 Task: Search one way flight ticket for 2 adults, 2 children, 2 infants in seat in first from Sioux City: Sioux Gateway Airport (brig. General Bud Day Field) to Fort Wayne: Fort Wayne International Airport on 5-4-2023. Choice of flights is Singapure airlines. Number of bags: 2 carry on bags. Price is upto 81000. Outbound departure time preference is 21:00.
Action: Mouse moved to (336, 307)
Screenshot: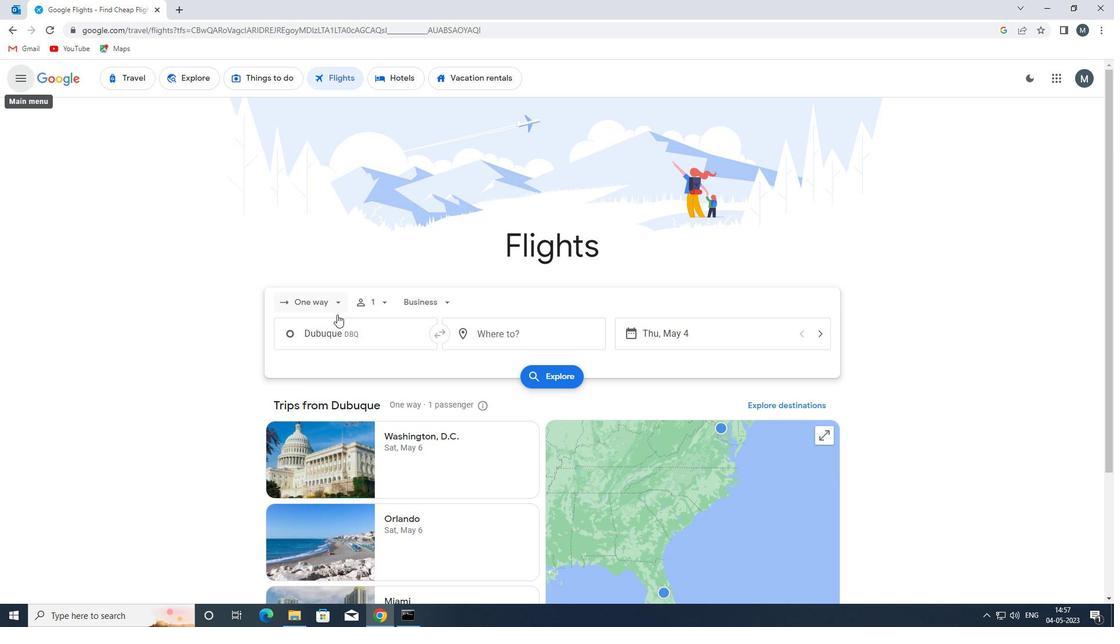 
Action: Mouse pressed left at (336, 307)
Screenshot: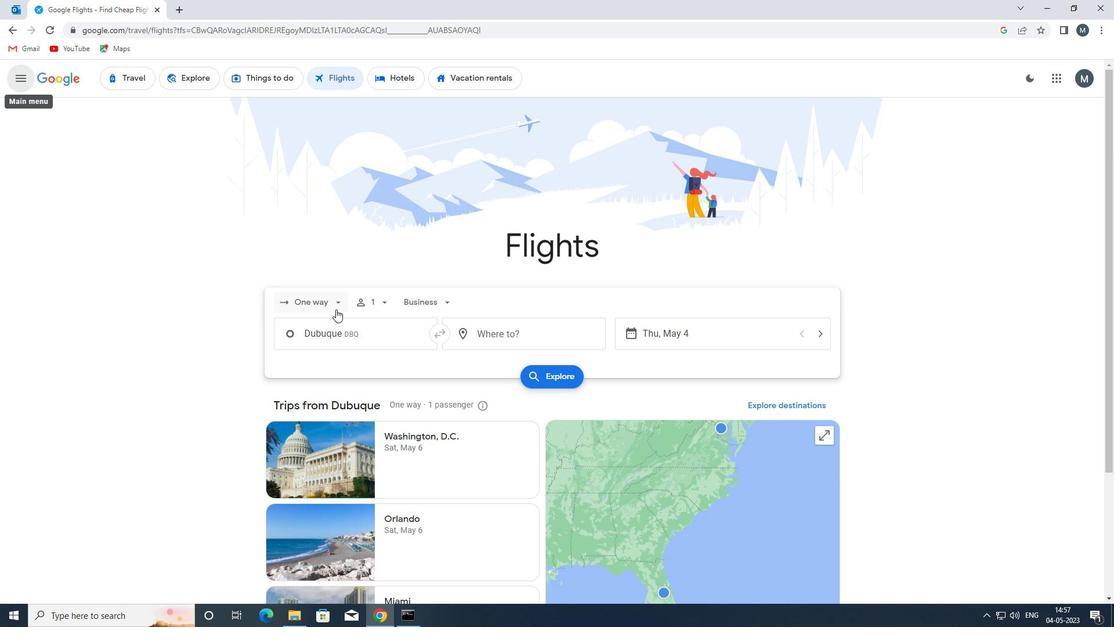
Action: Mouse moved to (340, 304)
Screenshot: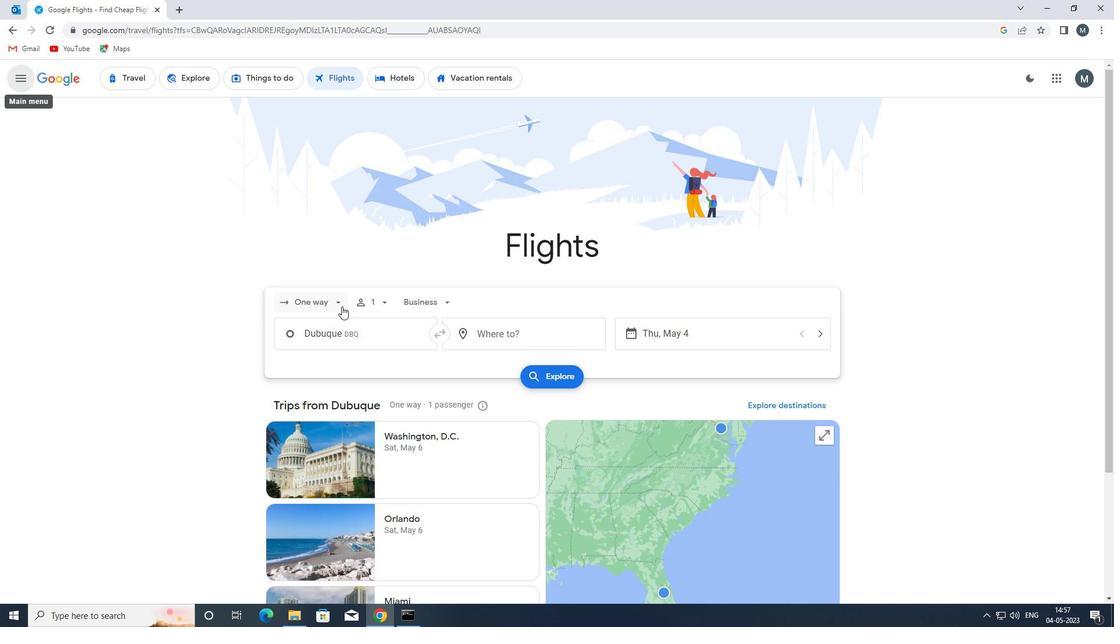 
Action: Mouse pressed left at (340, 304)
Screenshot: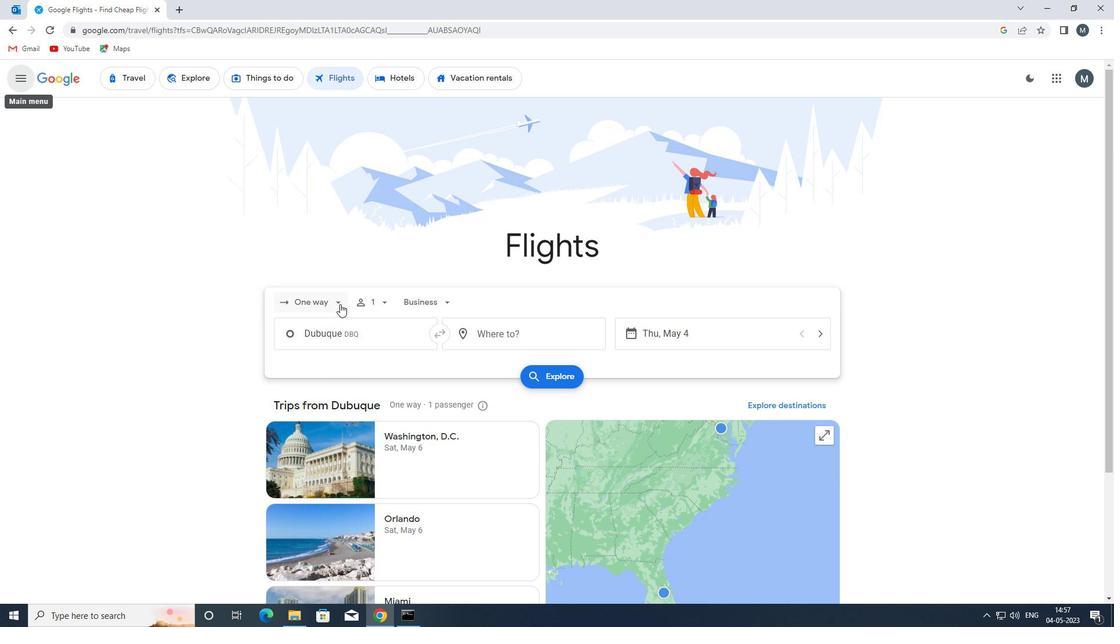 
Action: Mouse pressed left at (340, 304)
Screenshot: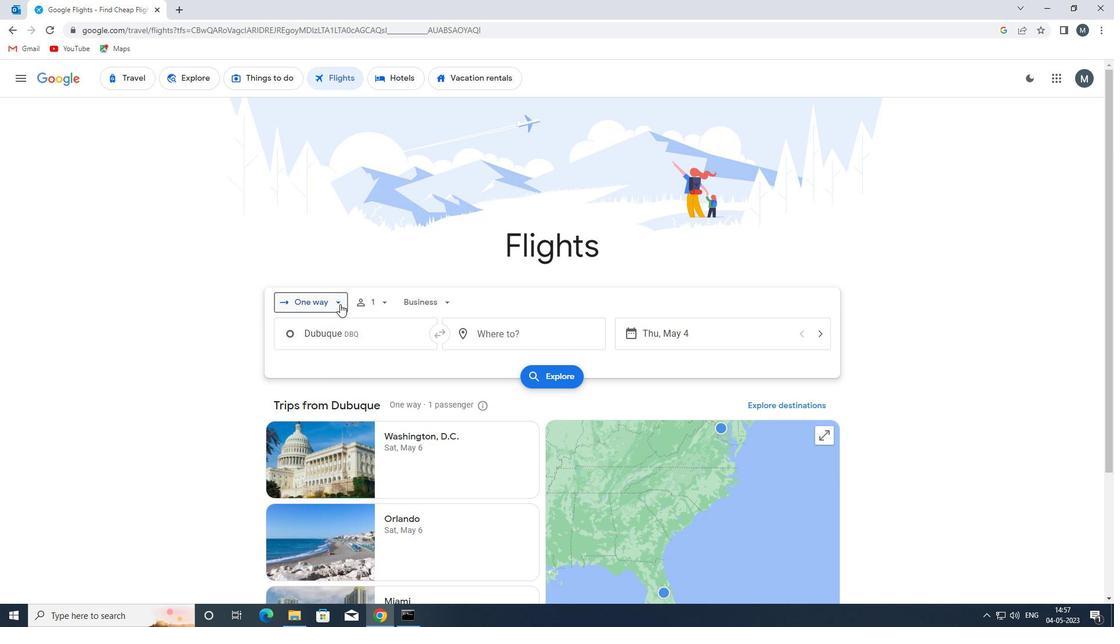 
Action: Mouse moved to (340, 358)
Screenshot: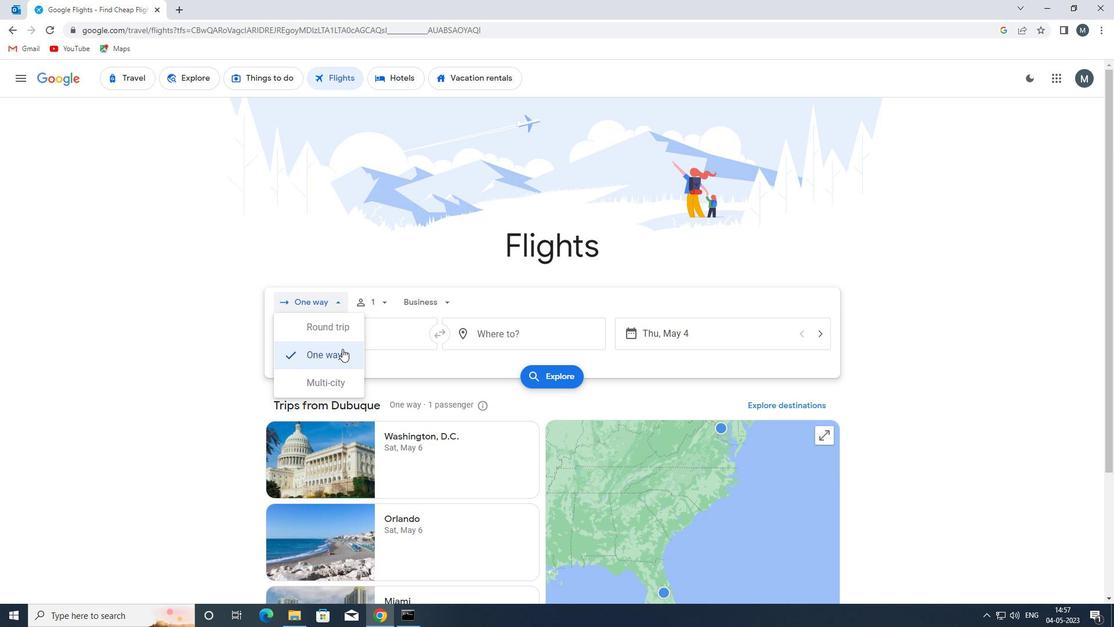 
Action: Mouse pressed left at (340, 358)
Screenshot: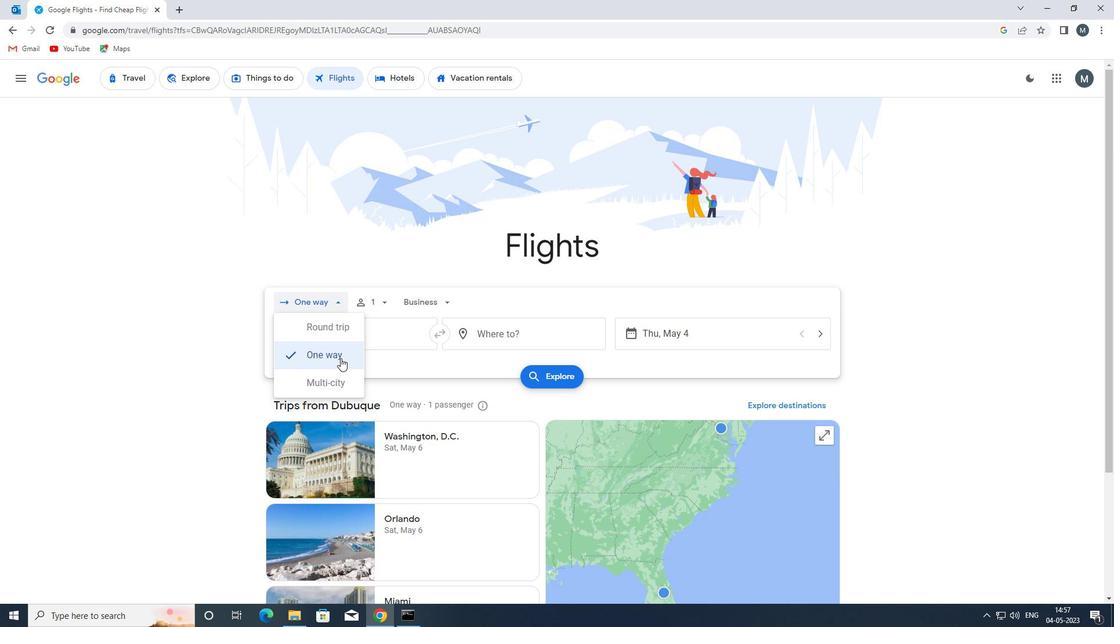 
Action: Mouse moved to (381, 301)
Screenshot: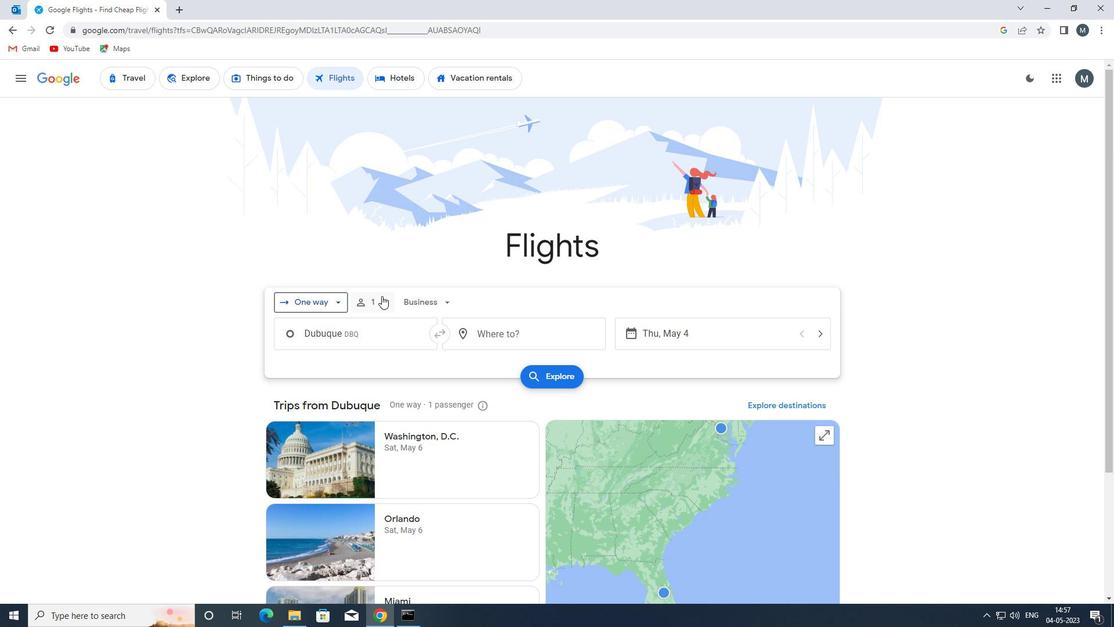 
Action: Mouse pressed left at (381, 301)
Screenshot: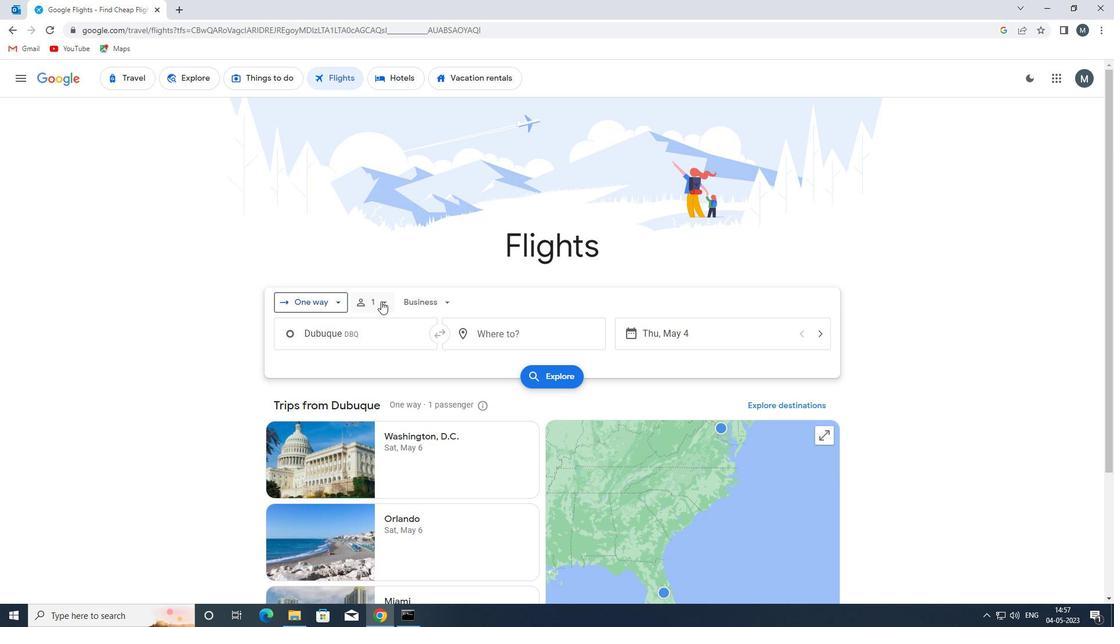 
Action: Mouse moved to (469, 332)
Screenshot: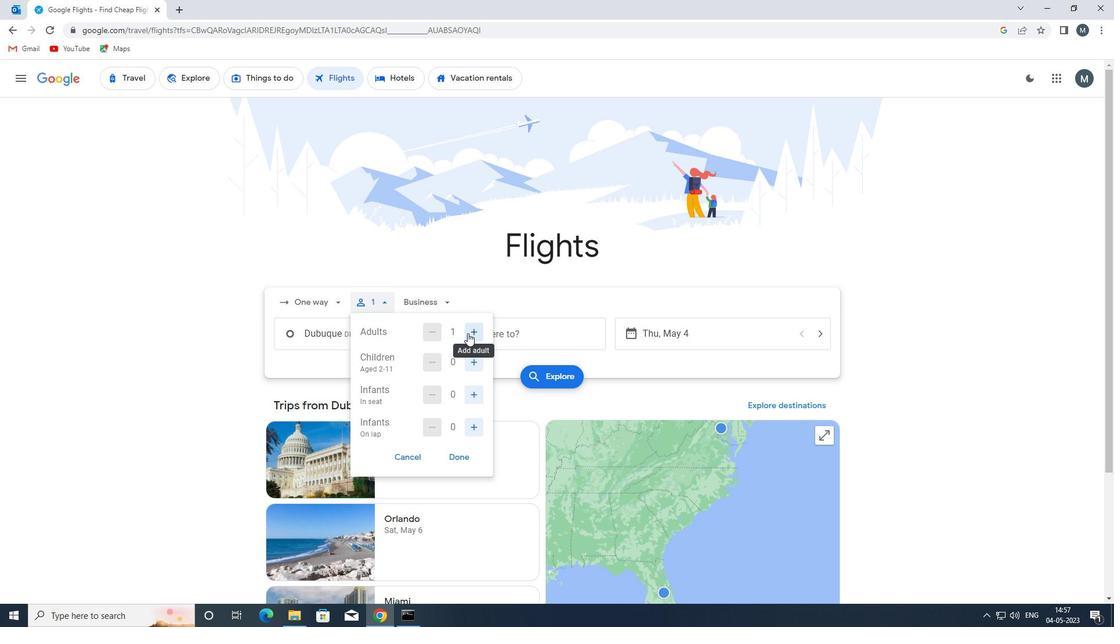 
Action: Mouse pressed left at (469, 332)
Screenshot: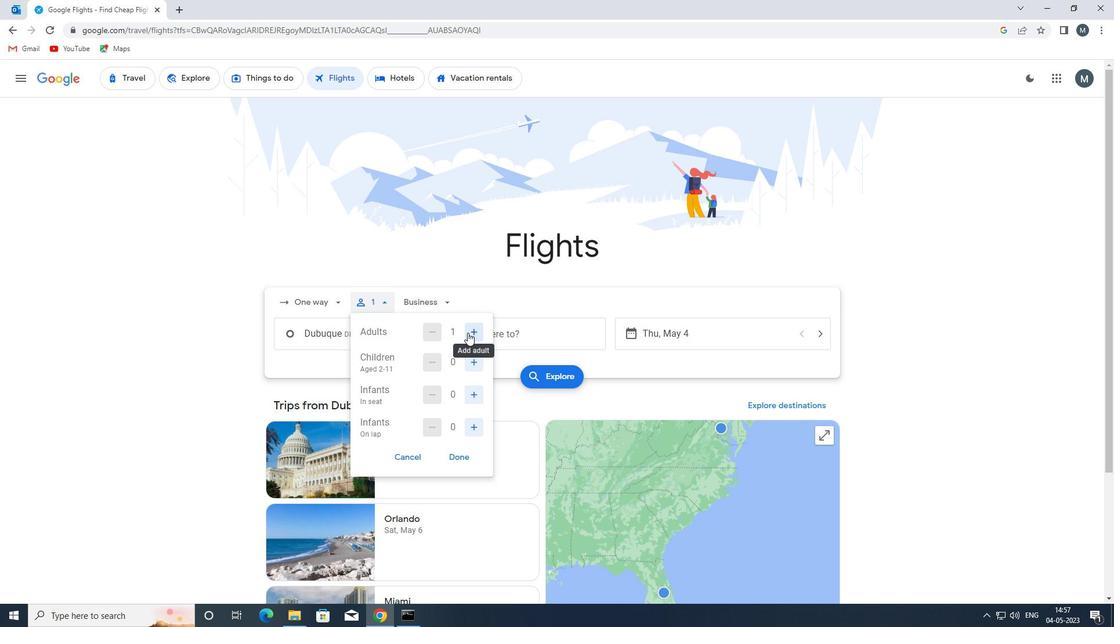 
Action: Mouse moved to (474, 363)
Screenshot: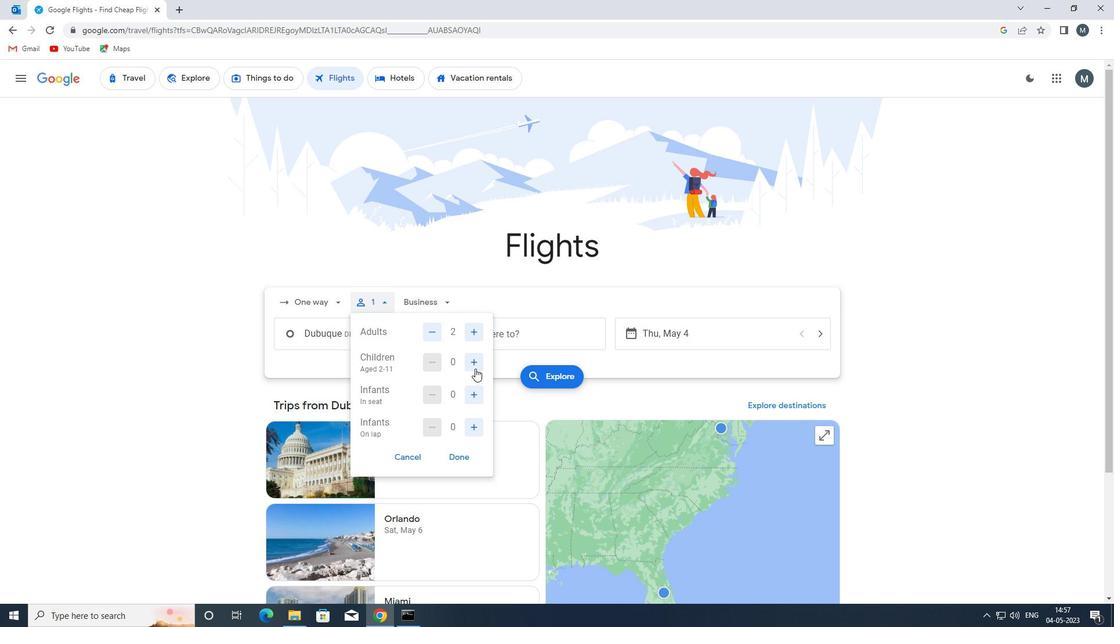 
Action: Mouse pressed left at (474, 363)
Screenshot: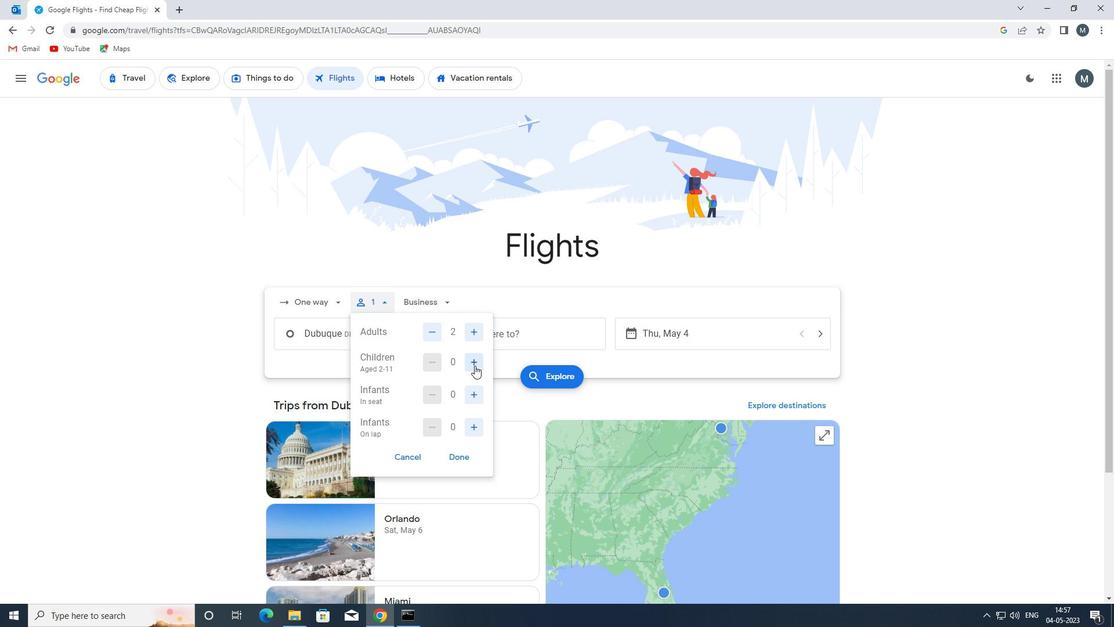 
Action: Mouse pressed left at (474, 363)
Screenshot: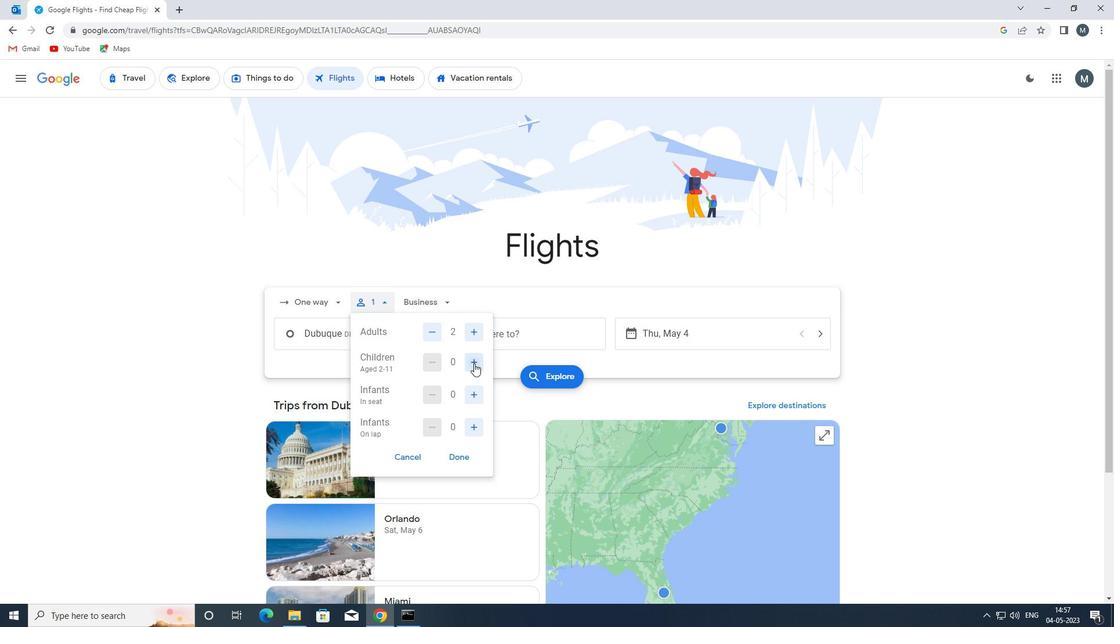 
Action: Mouse moved to (473, 393)
Screenshot: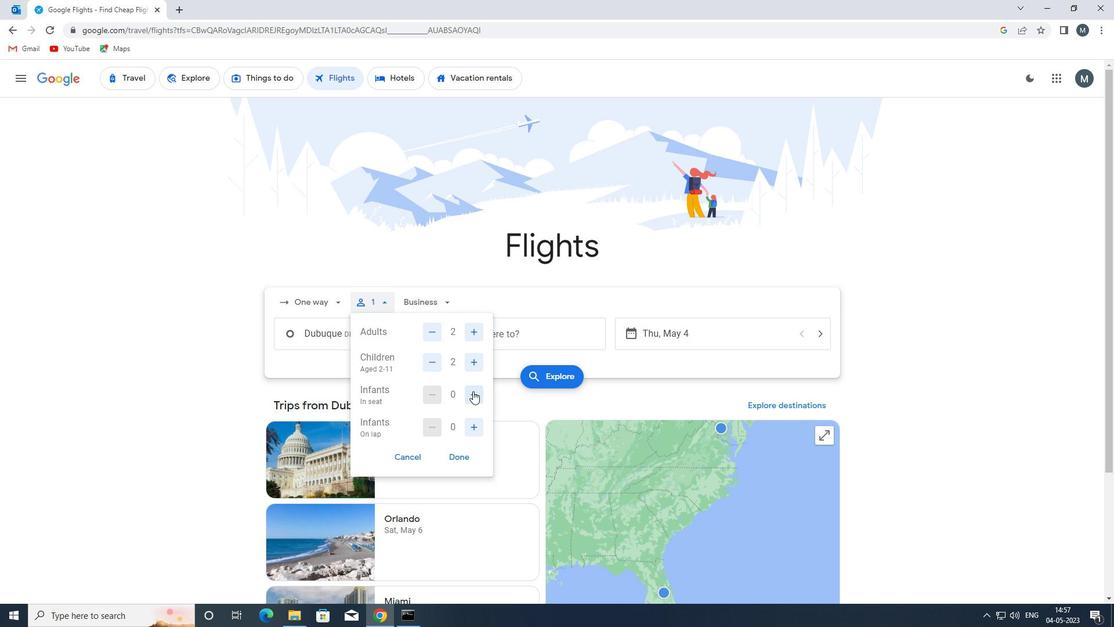 
Action: Mouse pressed left at (473, 393)
Screenshot: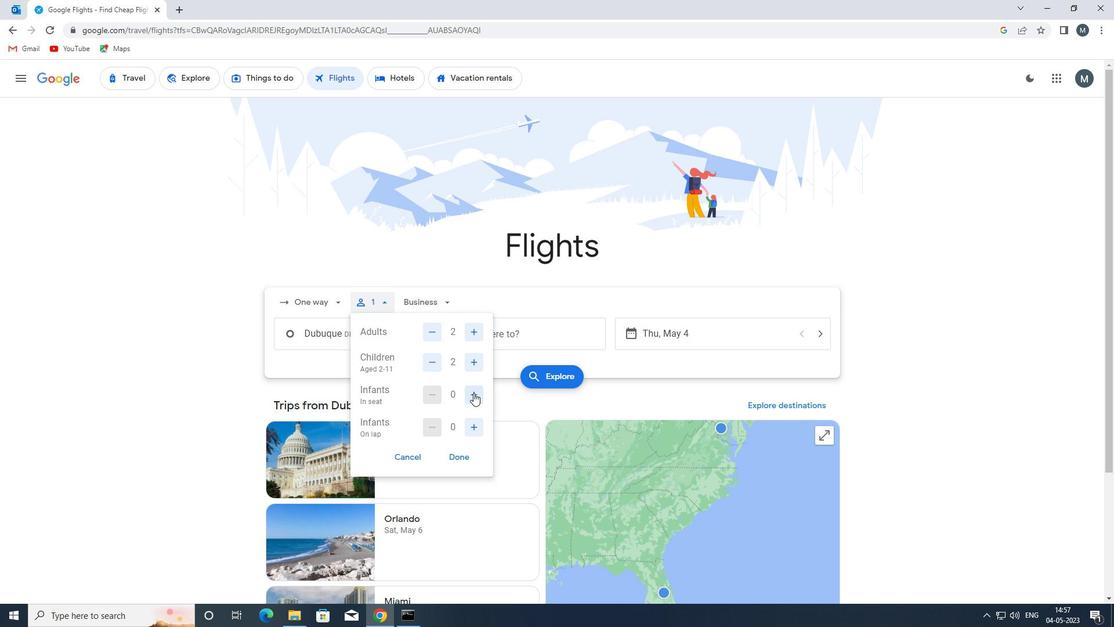 
Action: Mouse pressed left at (473, 393)
Screenshot: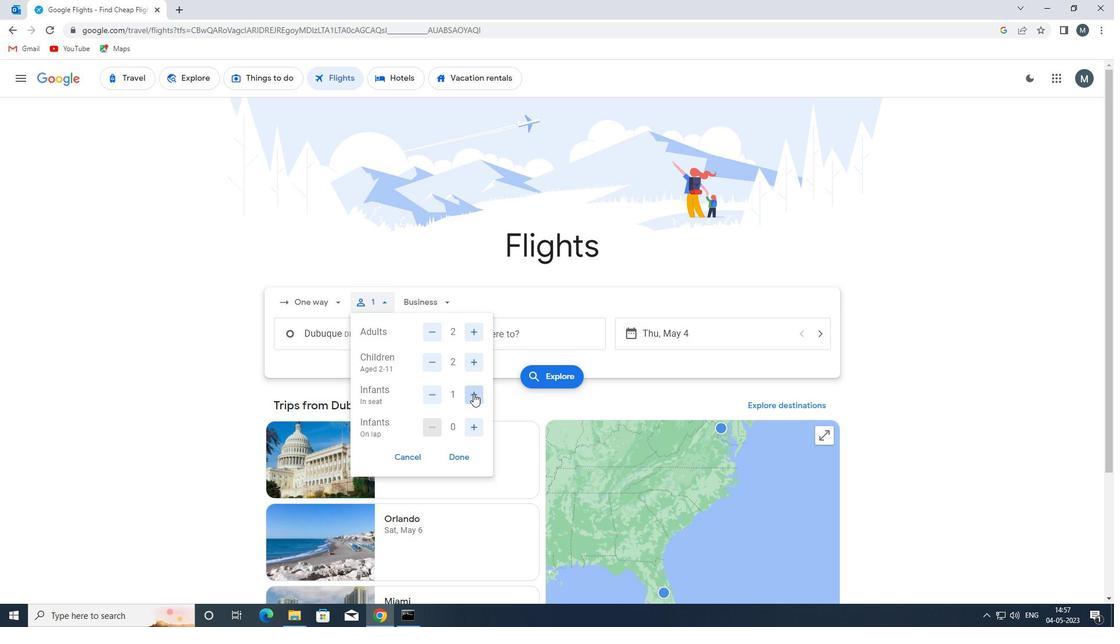 
Action: Mouse moved to (461, 456)
Screenshot: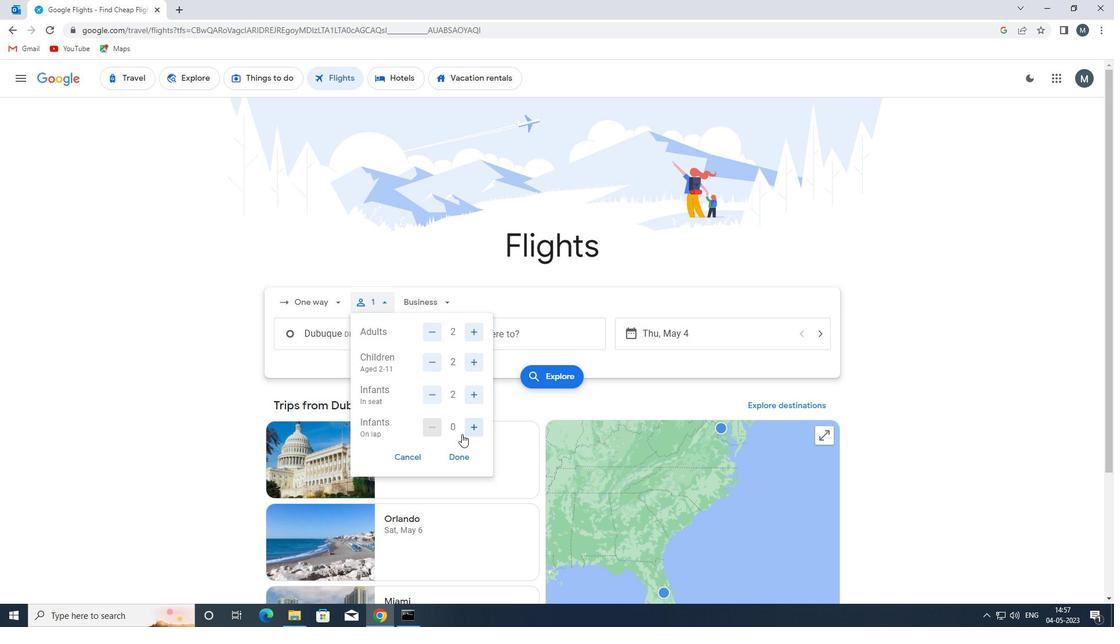 
Action: Mouse pressed left at (461, 456)
Screenshot: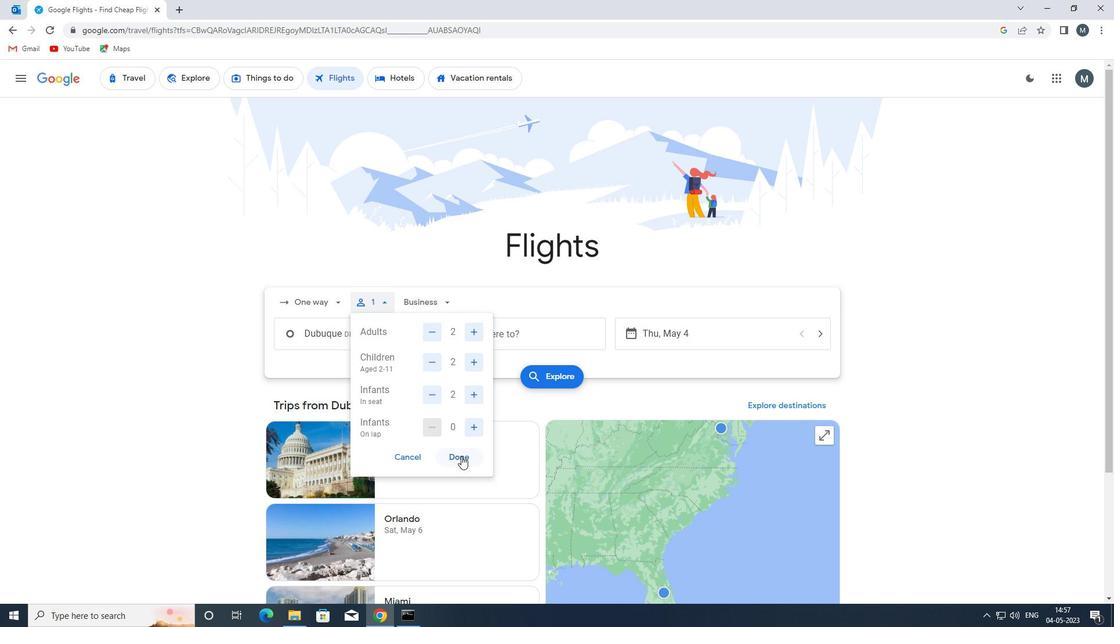 
Action: Mouse moved to (436, 306)
Screenshot: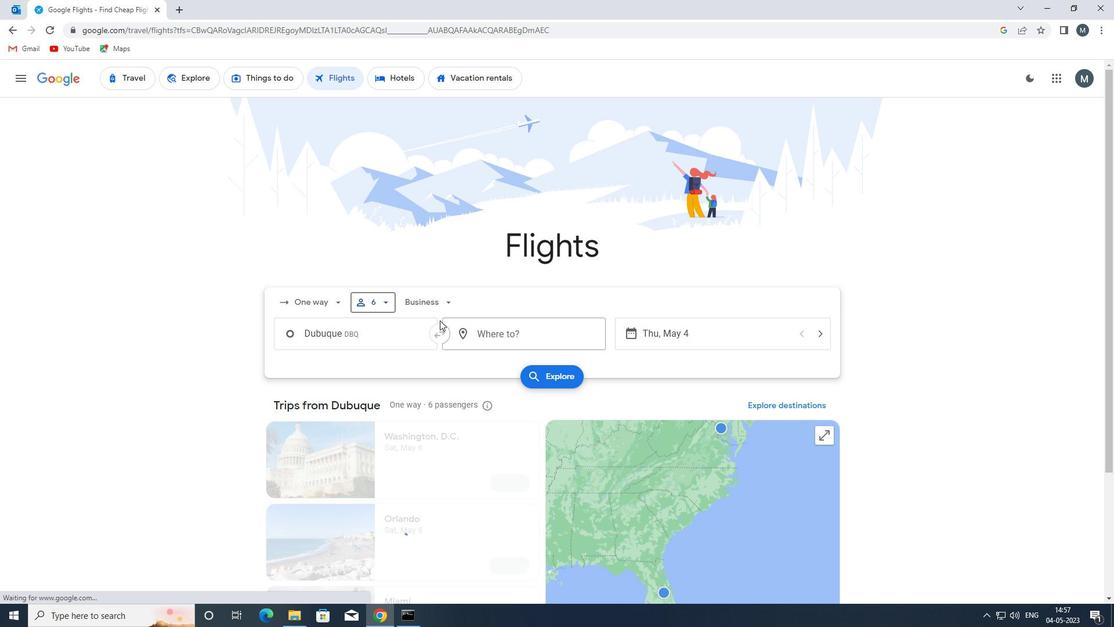 
Action: Mouse pressed left at (436, 306)
Screenshot: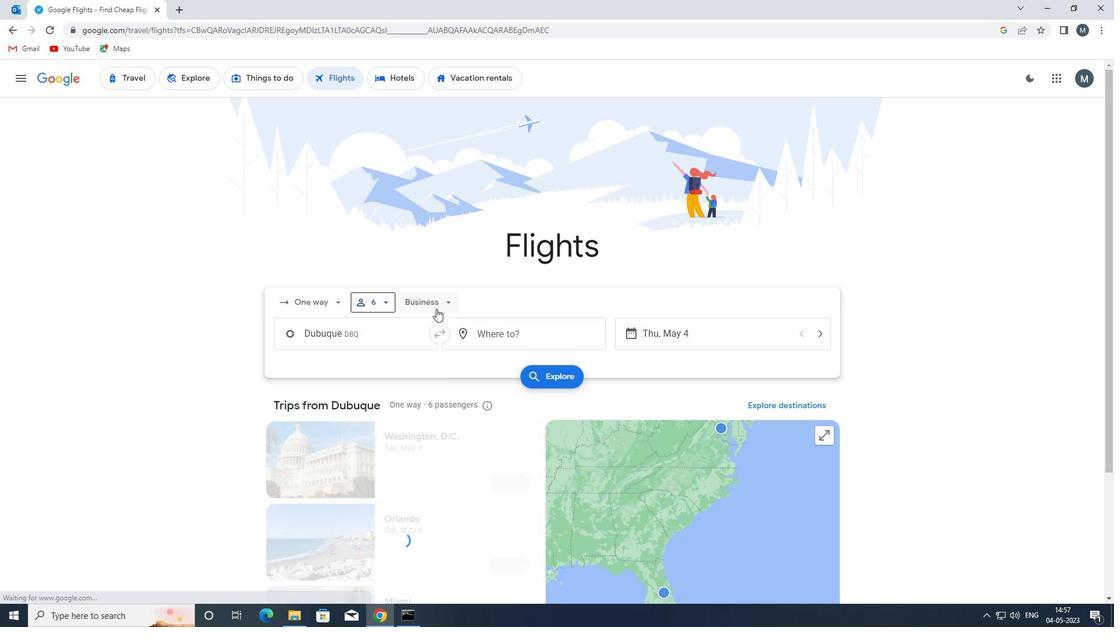
Action: Mouse moved to (451, 410)
Screenshot: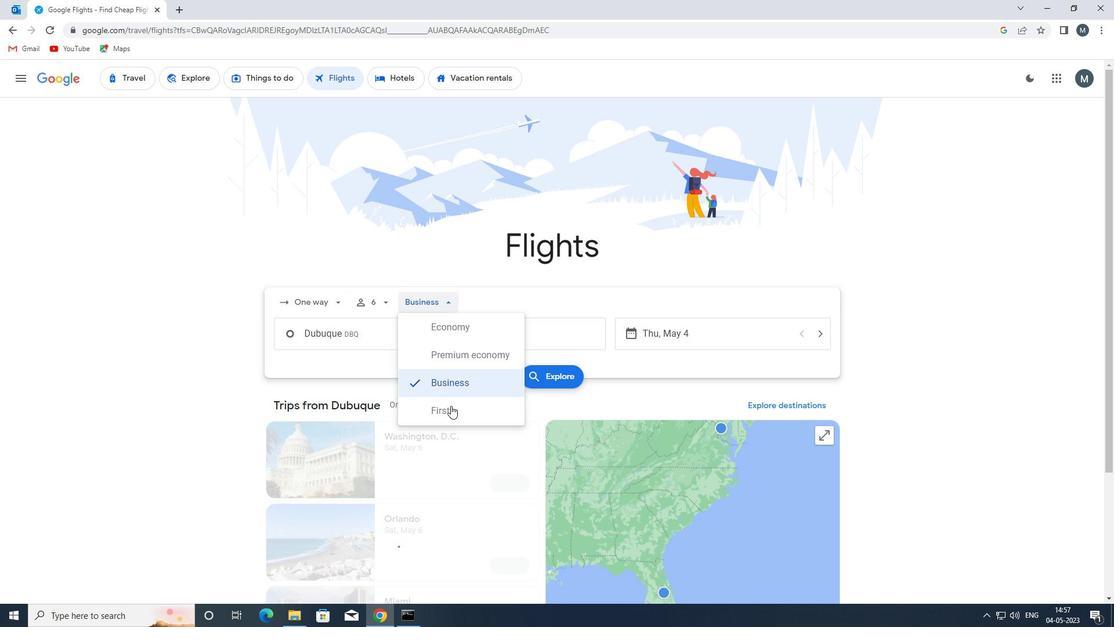 
Action: Mouse pressed left at (451, 410)
Screenshot: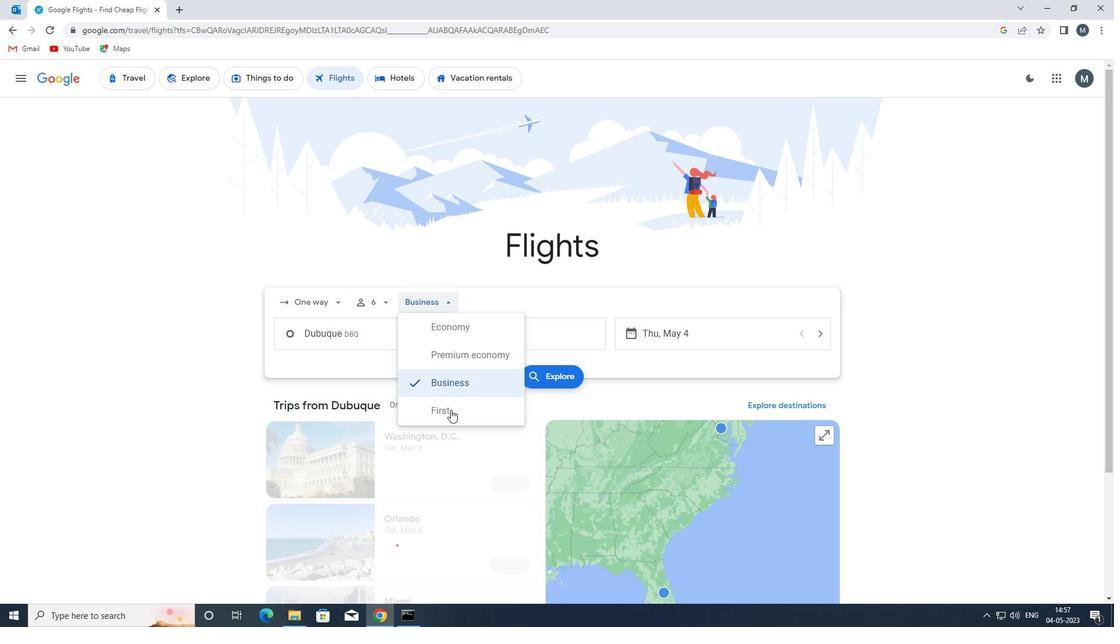 
Action: Mouse moved to (376, 340)
Screenshot: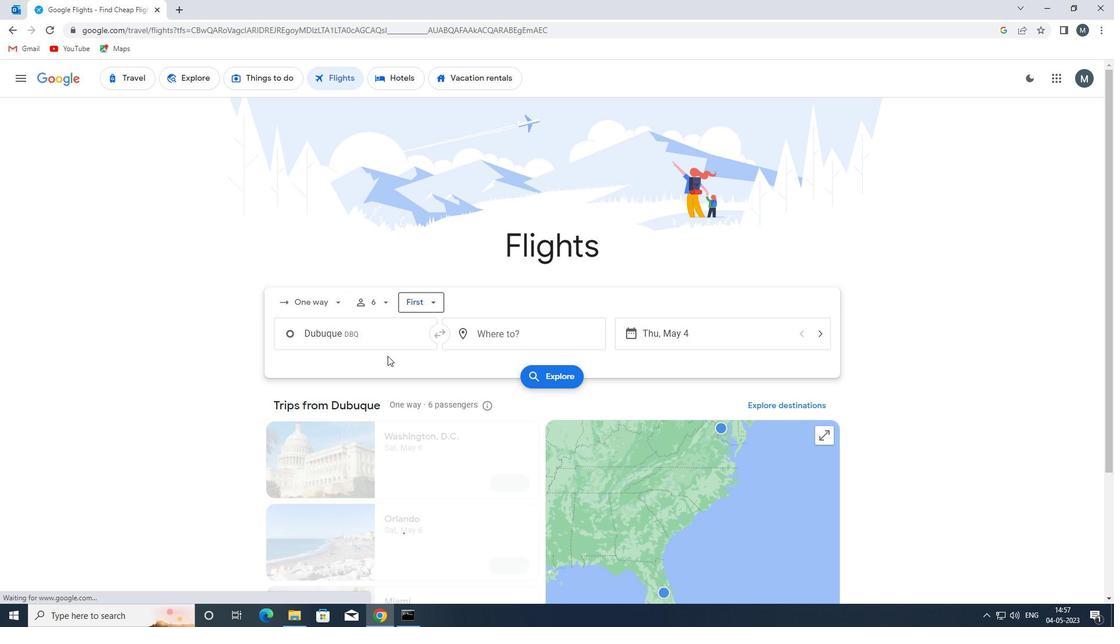 
Action: Mouse pressed left at (376, 340)
Screenshot: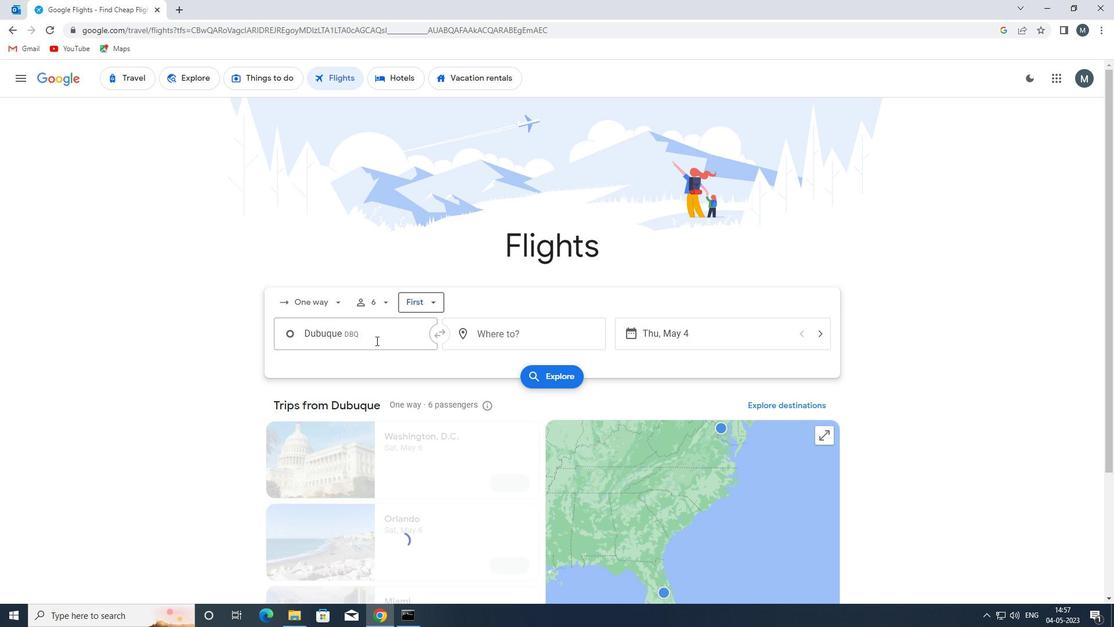 
Action: Mouse moved to (376, 340)
Screenshot: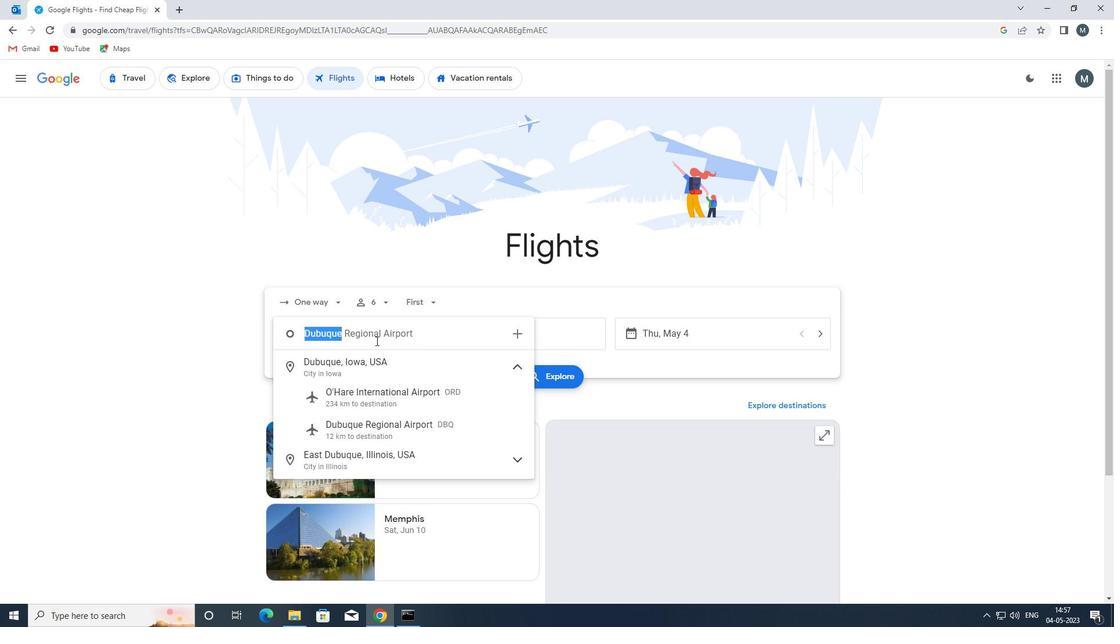 
Action: Key pressed su
Screenshot: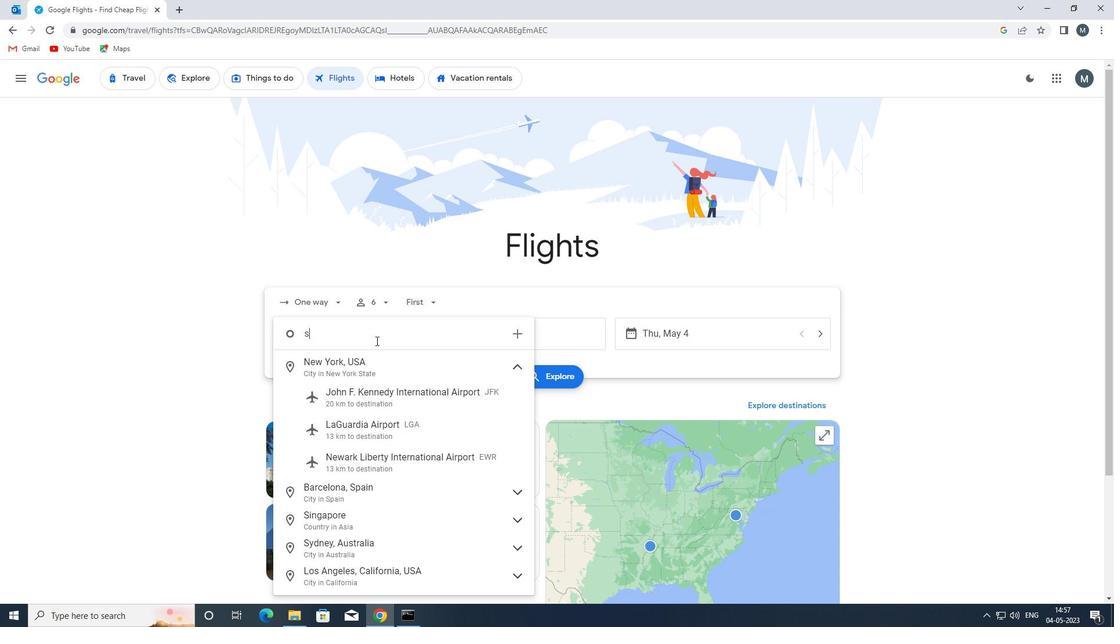 
Action: Mouse moved to (376, 340)
Screenshot: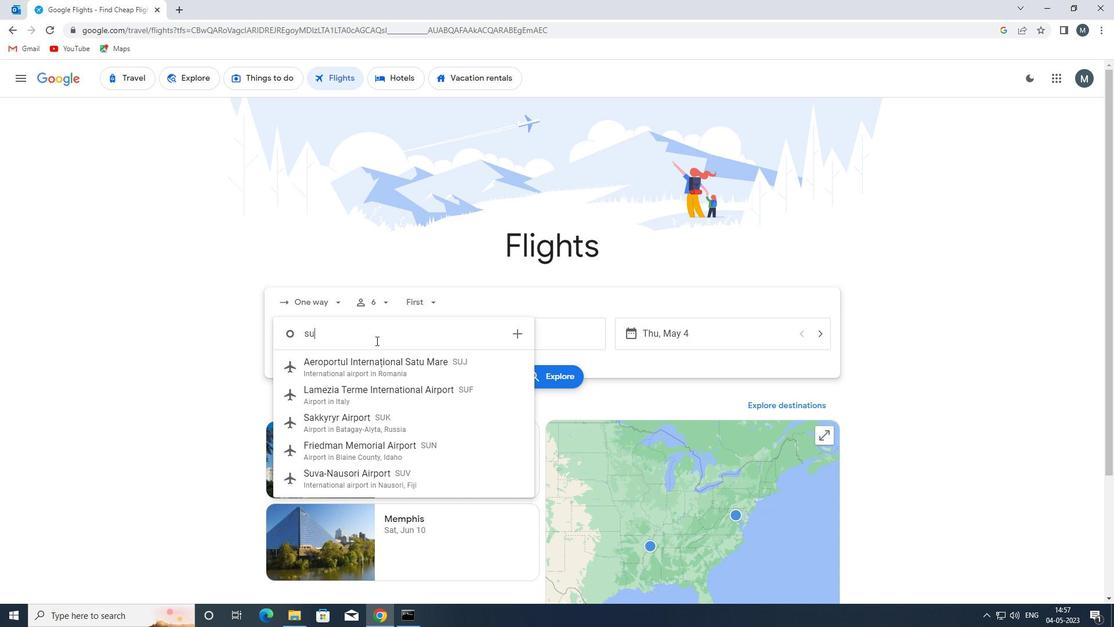
Action: Key pressed x
Screenshot: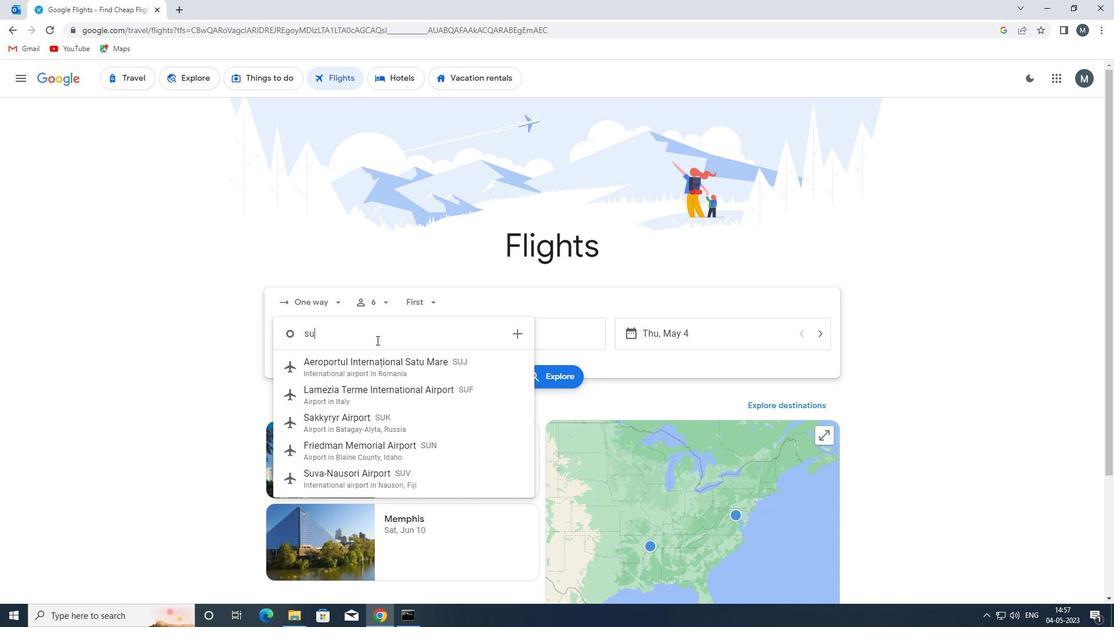 
Action: Mouse moved to (393, 362)
Screenshot: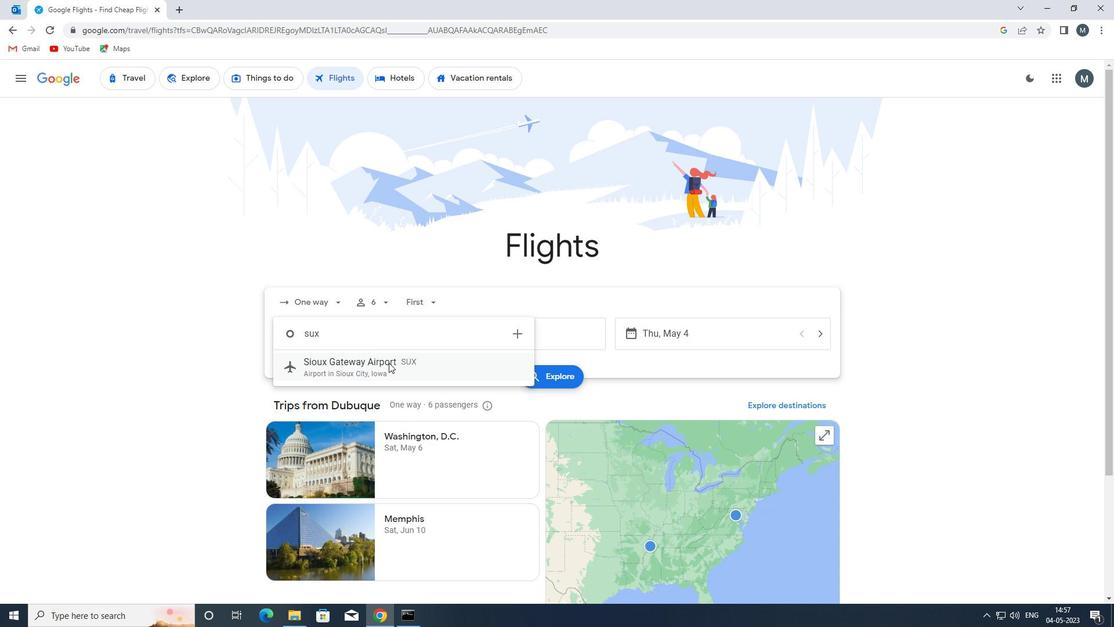 
Action: Mouse pressed left at (393, 362)
Screenshot: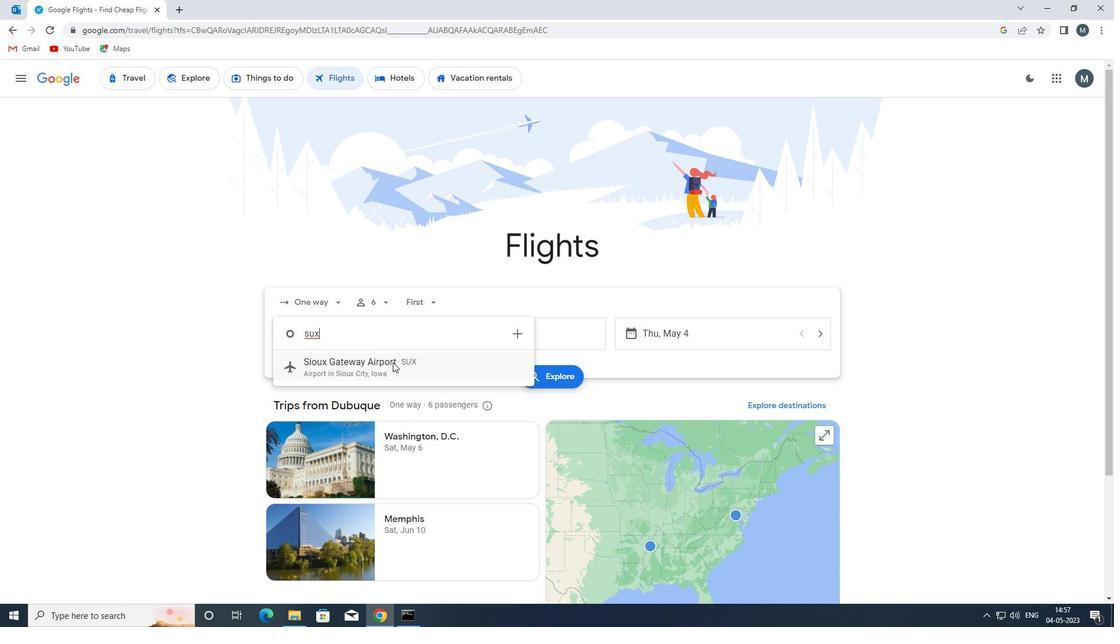 
Action: Mouse moved to (524, 331)
Screenshot: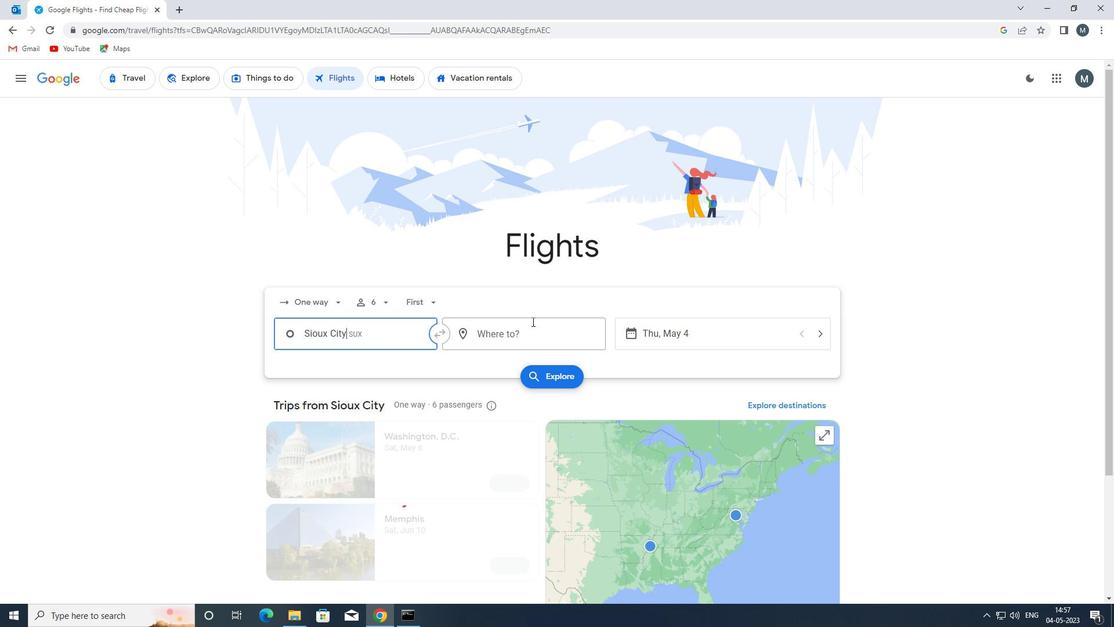 
Action: Mouse pressed left at (524, 331)
Screenshot: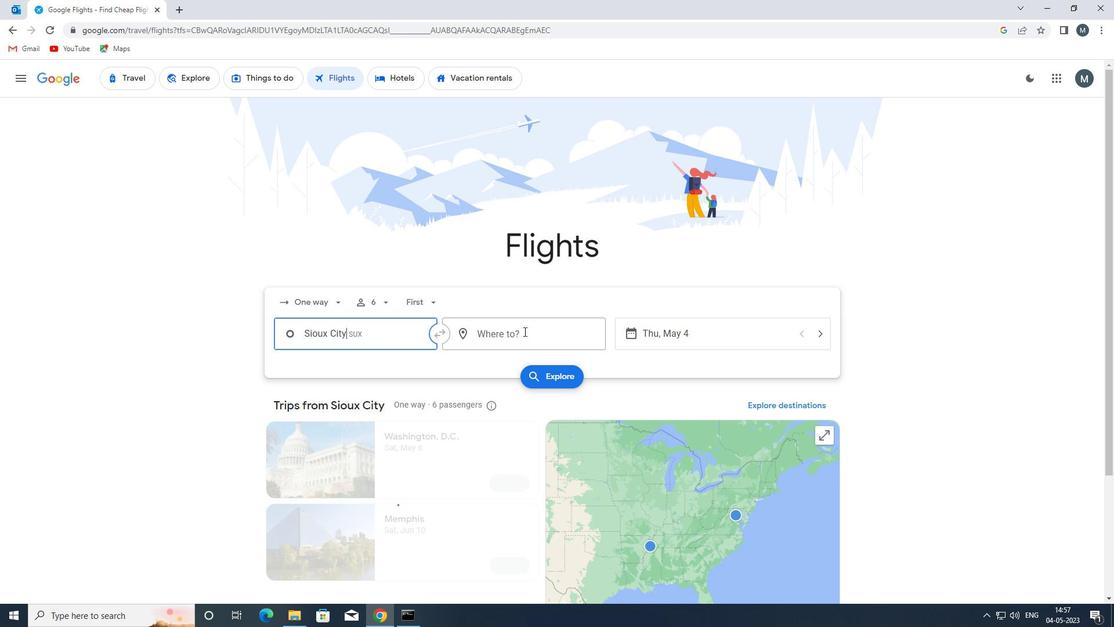 
Action: Mouse moved to (519, 335)
Screenshot: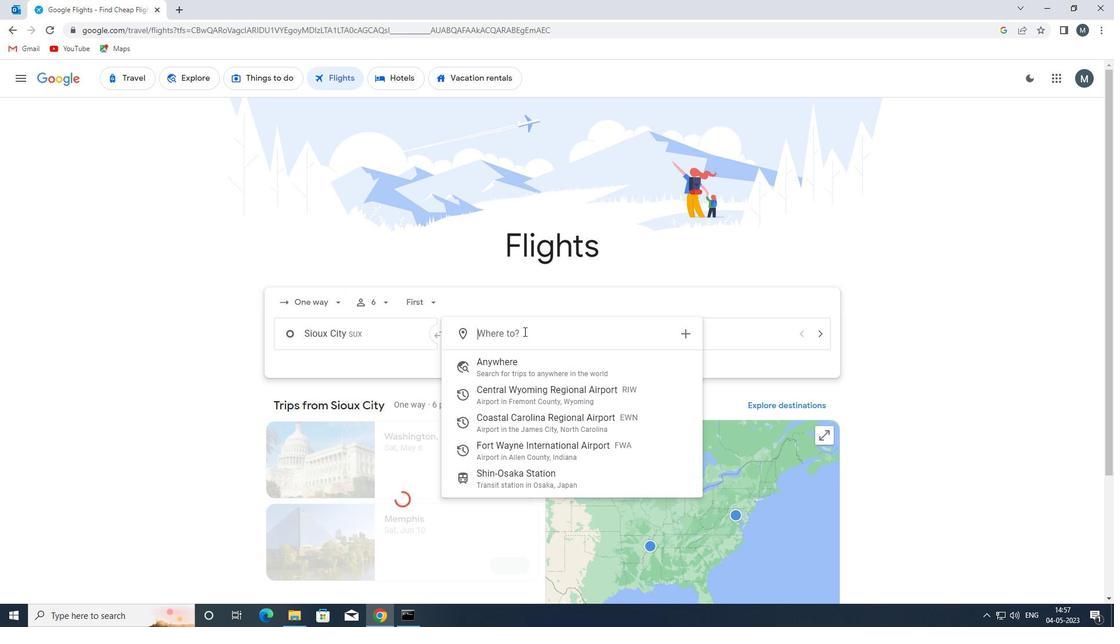 
Action: Key pressed fw
Screenshot: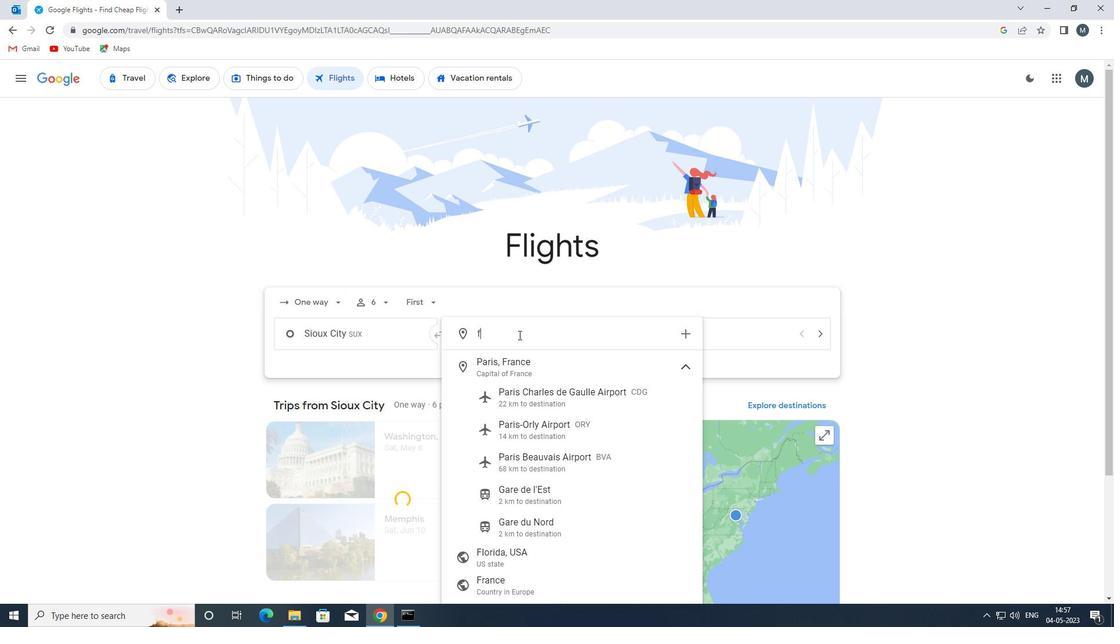 
Action: Mouse moved to (532, 362)
Screenshot: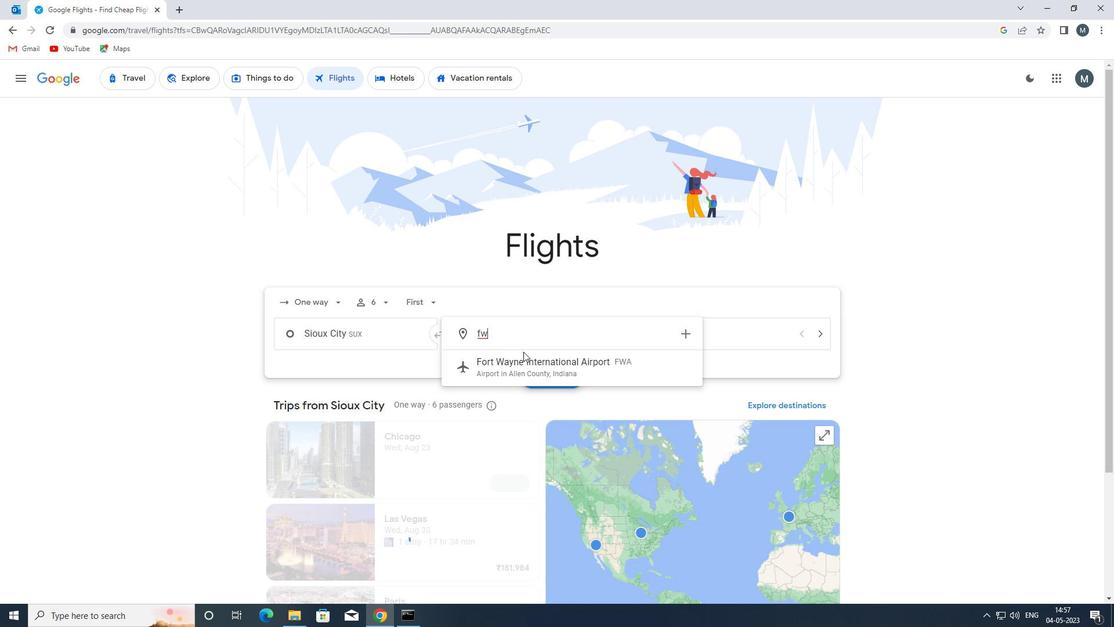 
Action: Mouse pressed left at (532, 362)
Screenshot: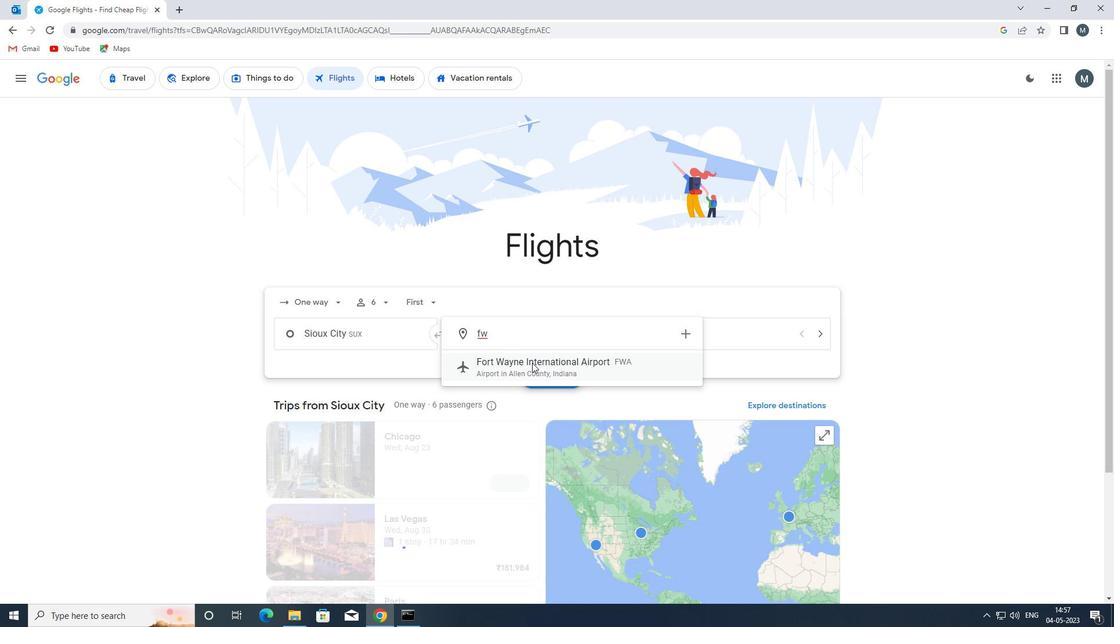 
Action: Mouse moved to (635, 333)
Screenshot: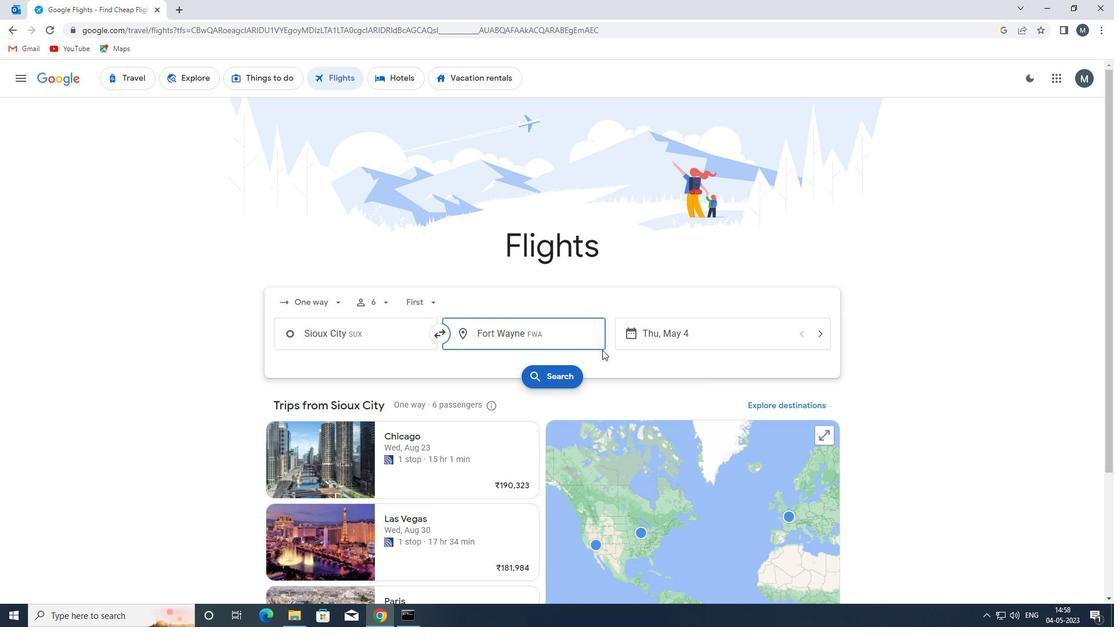 
Action: Mouse pressed left at (635, 333)
Screenshot: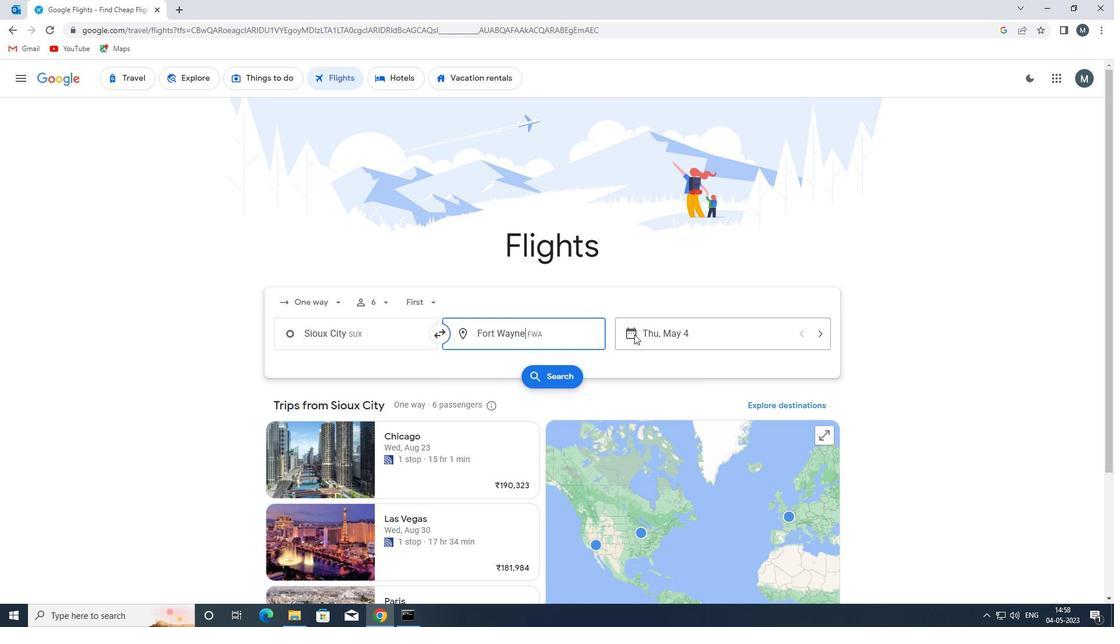 
Action: Mouse moved to (525, 387)
Screenshot: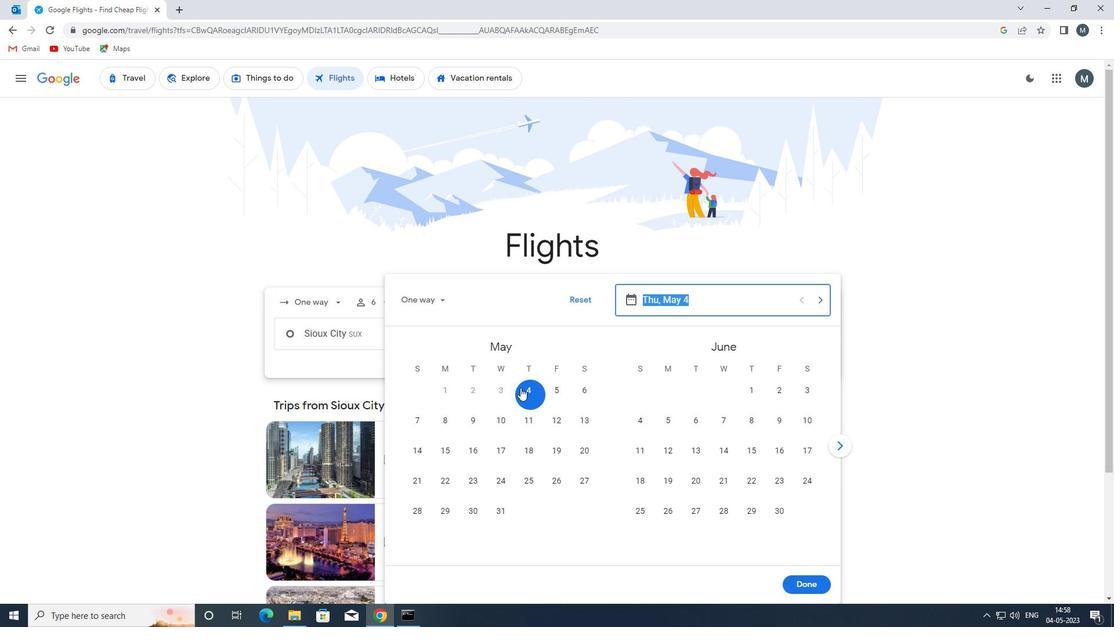 
Action: Mouse pressed left at (525, 387)
Screenshot: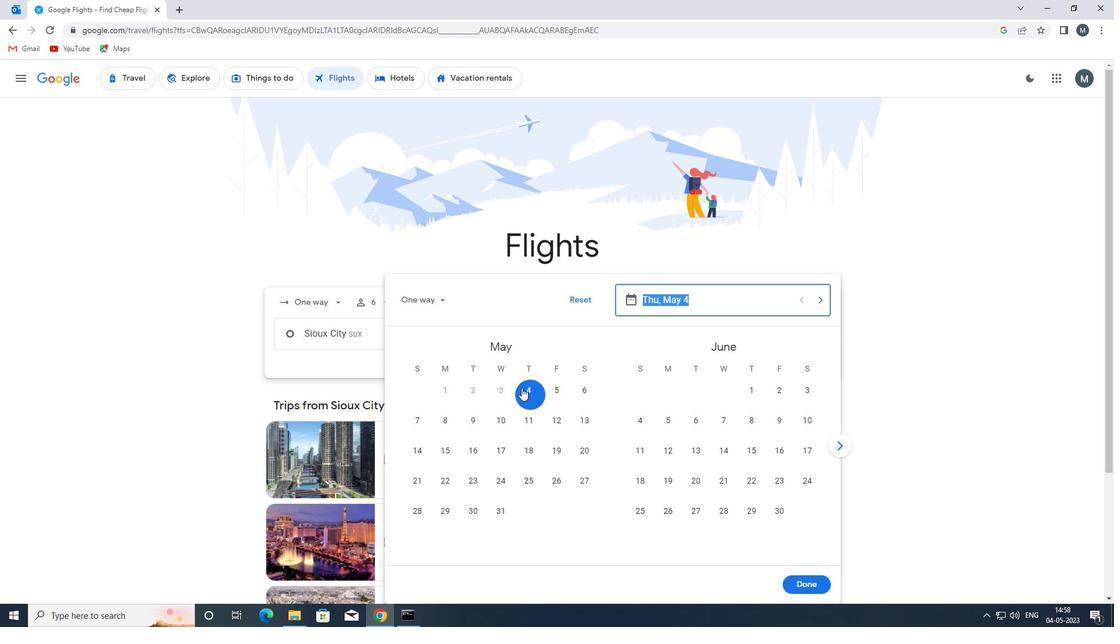 
Action: Mouse moved to (801, 578)
Screenshot: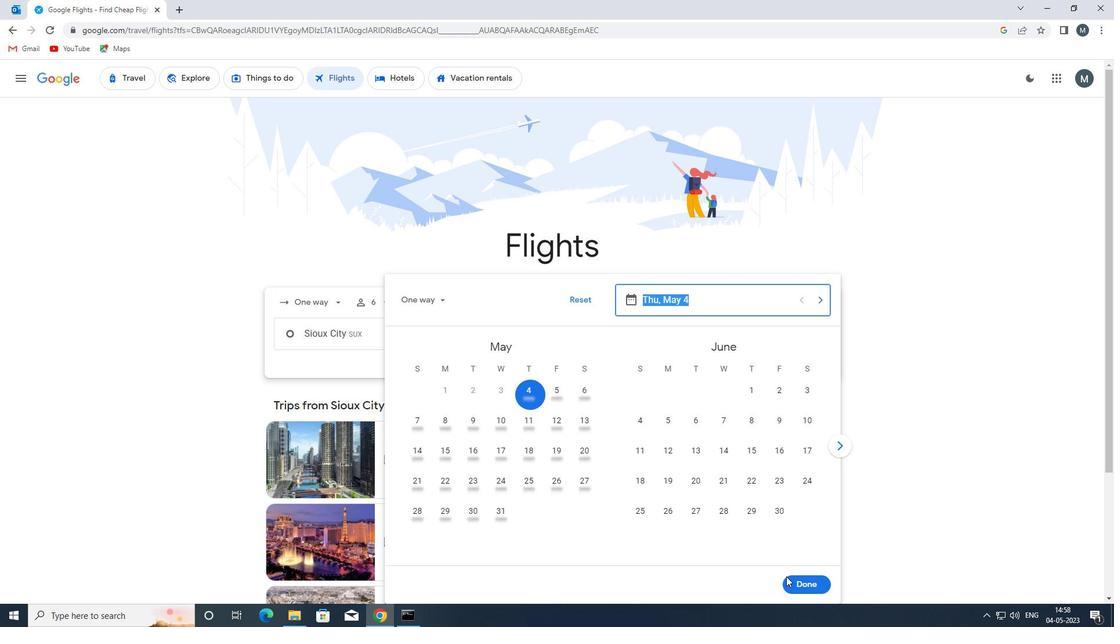
Action: Mouse pressed left at (801, 578)
Screenshot: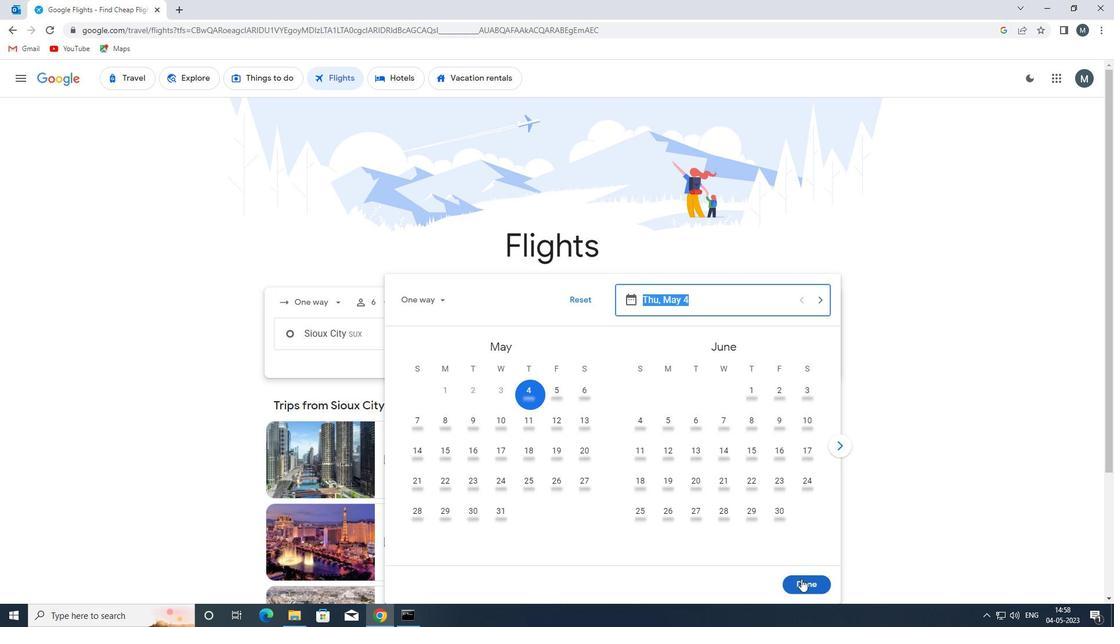 
Action: Mouse moved to (542, 376)
Screenshot: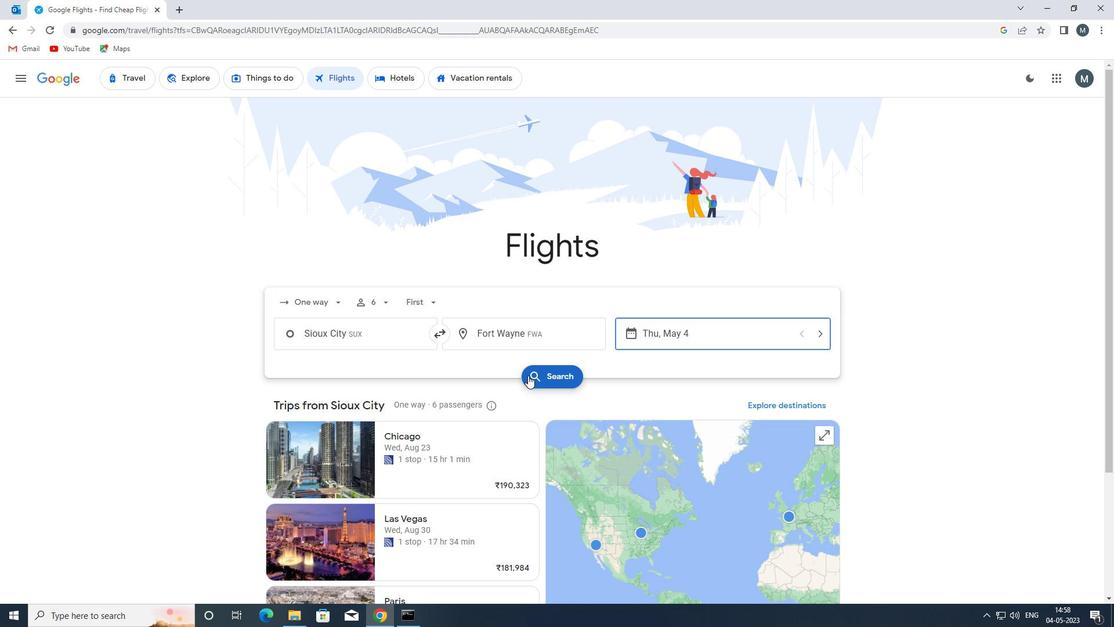 
Action: Mouse pressed left at (542, 376)
Screenshot: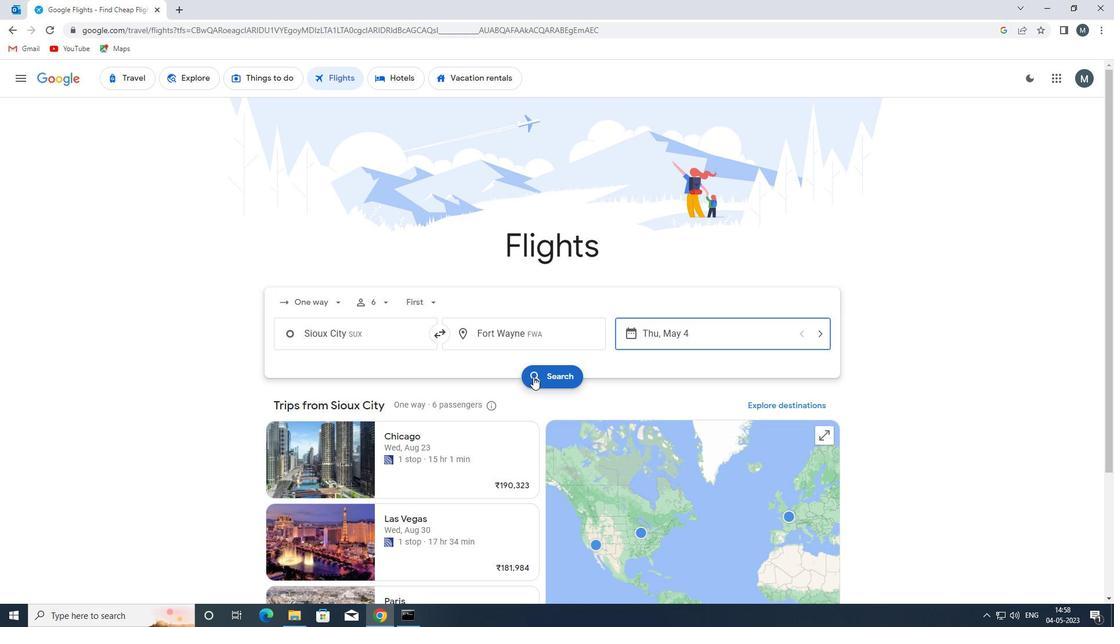 
Action: Mouse moved to (300, 186)
Screenshot: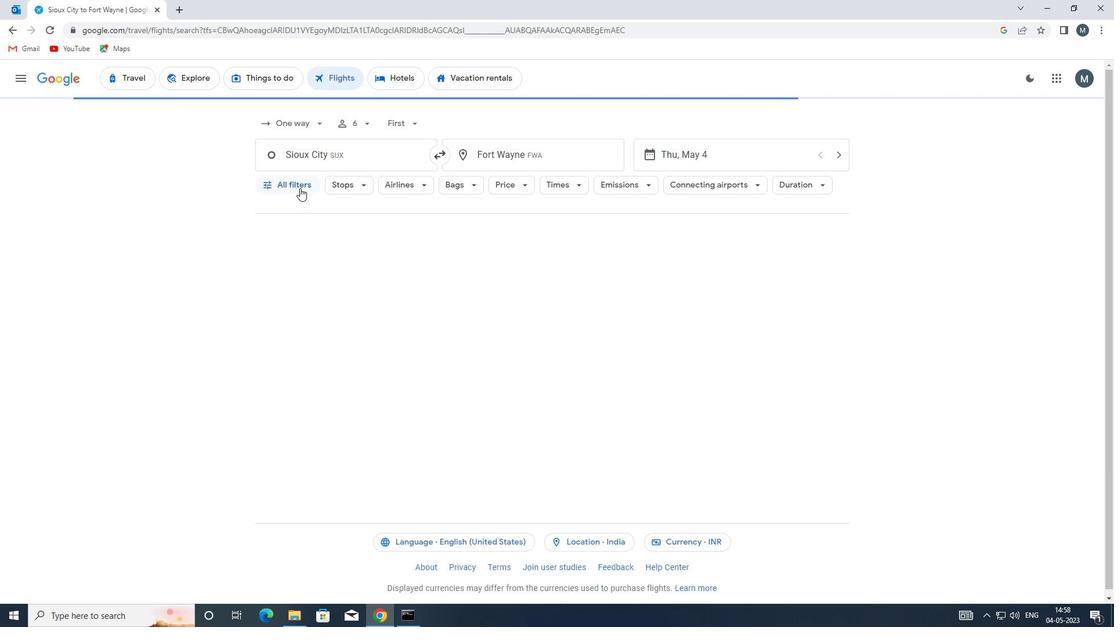 
Action: Mouse pressed left at (300, 186)
Screenshot: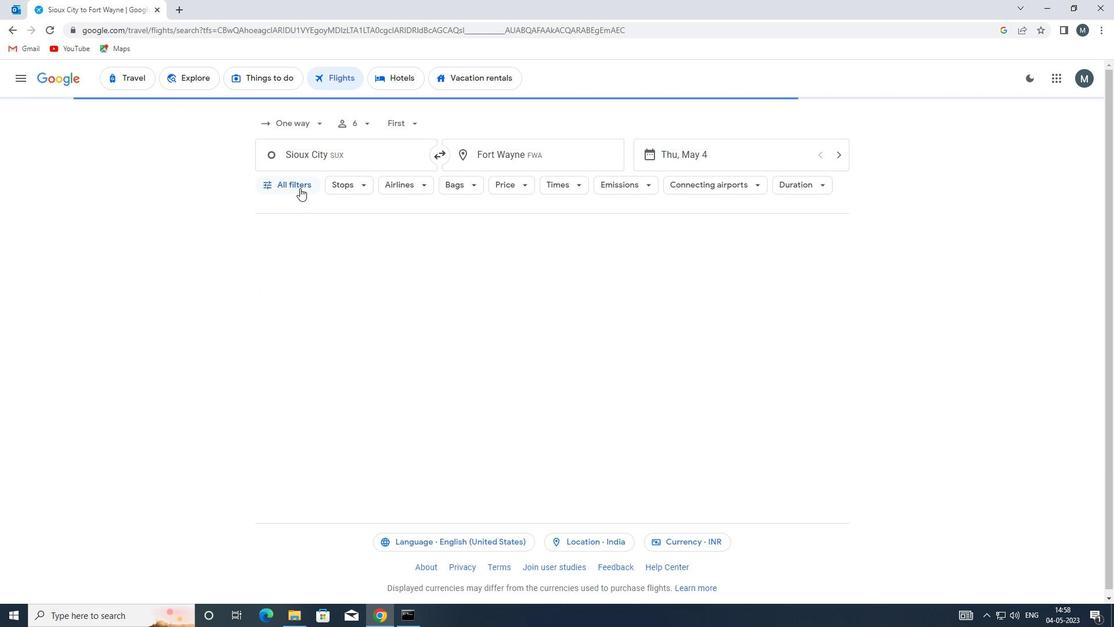 
Action: Mouse moved to (314, 304)
Screenshot: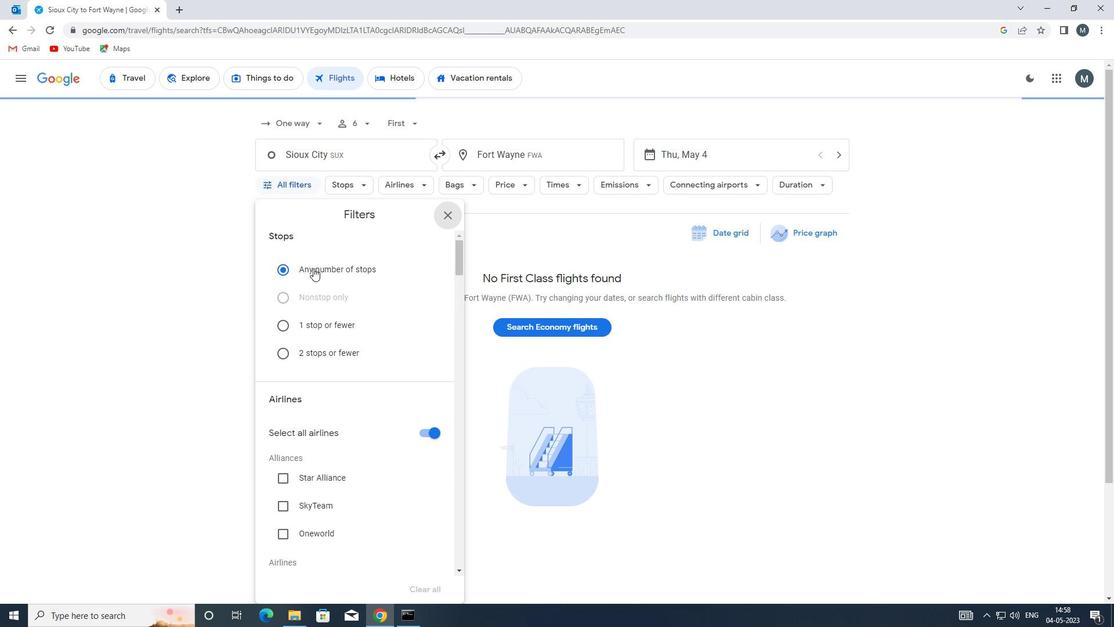 
Action: Mouse scrolled (314, 304) with delta (0, 0)
Screenshot: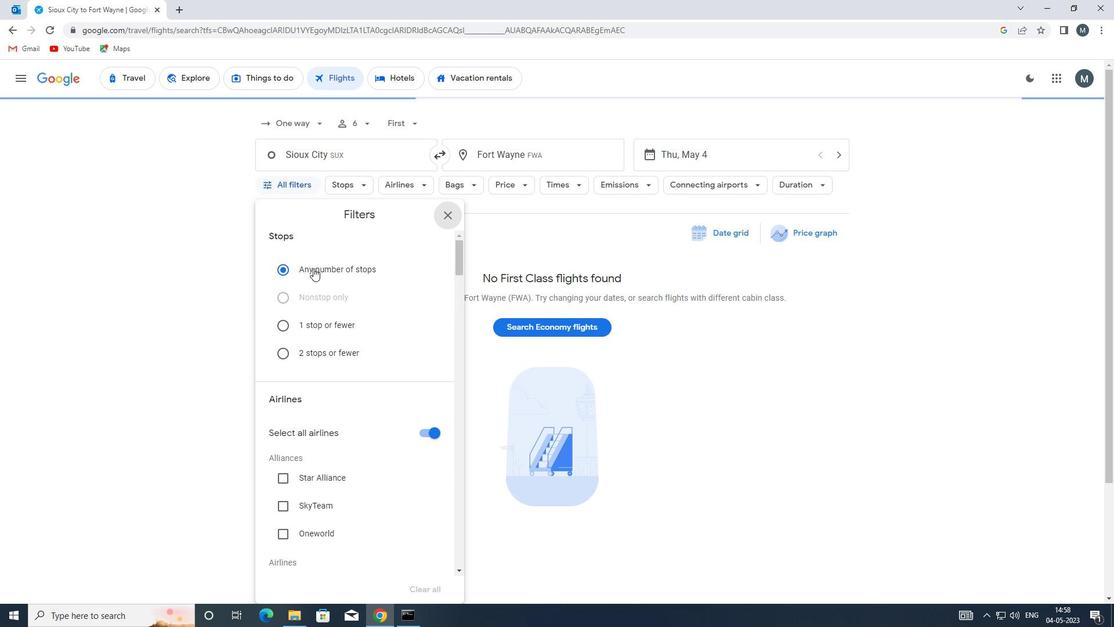 
Action: Mouse moved to (326, 363)
Screenshot: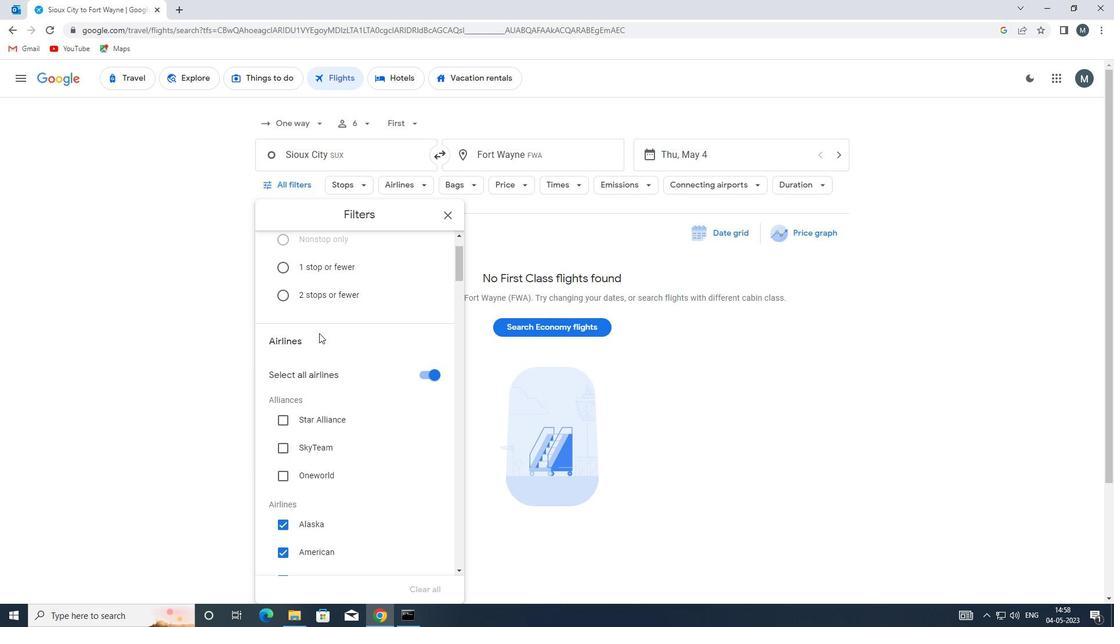 
Action: Mouse scrolled (326, 362) with delta (0, 0)
Screenshot: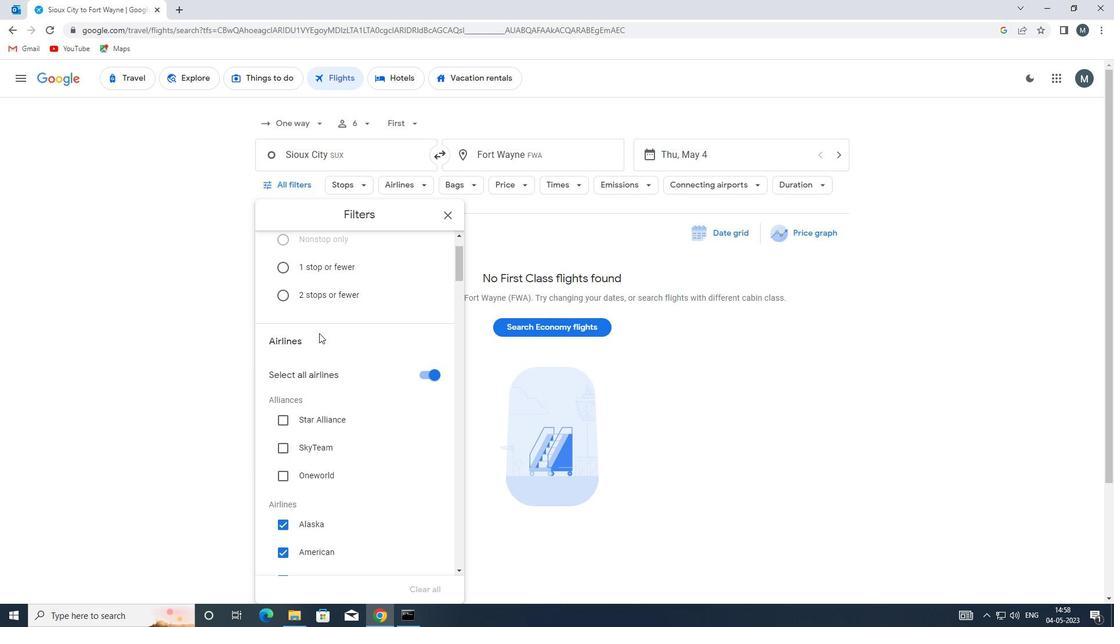 
Action: Mouse moved to (426, 315)
Screenshot: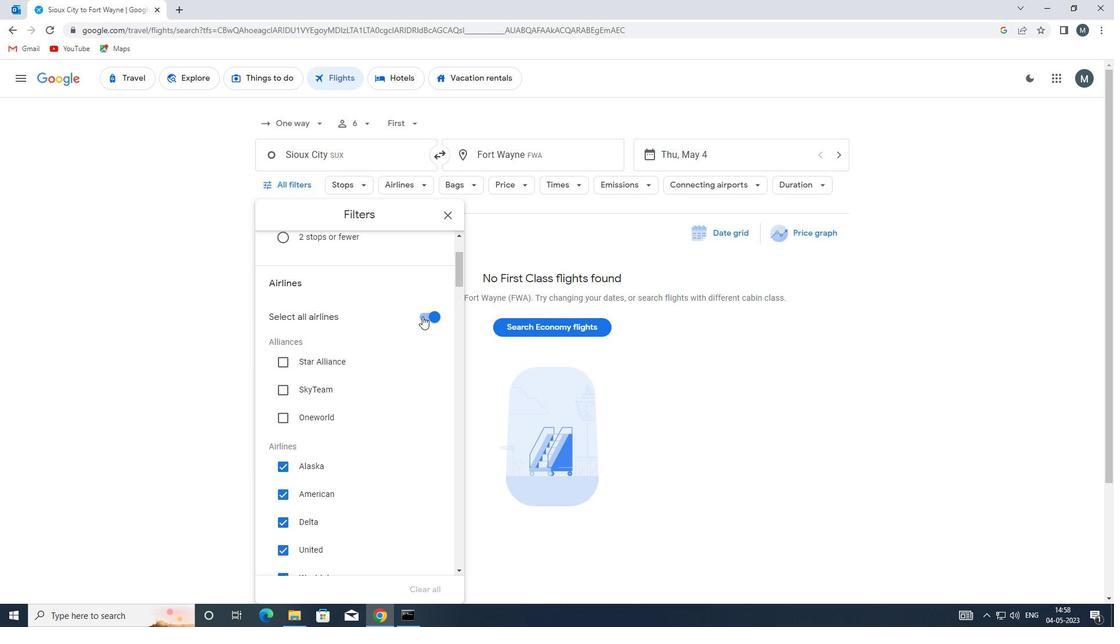 
Action: Mouse pressed left at (426, 315)
Screenshot: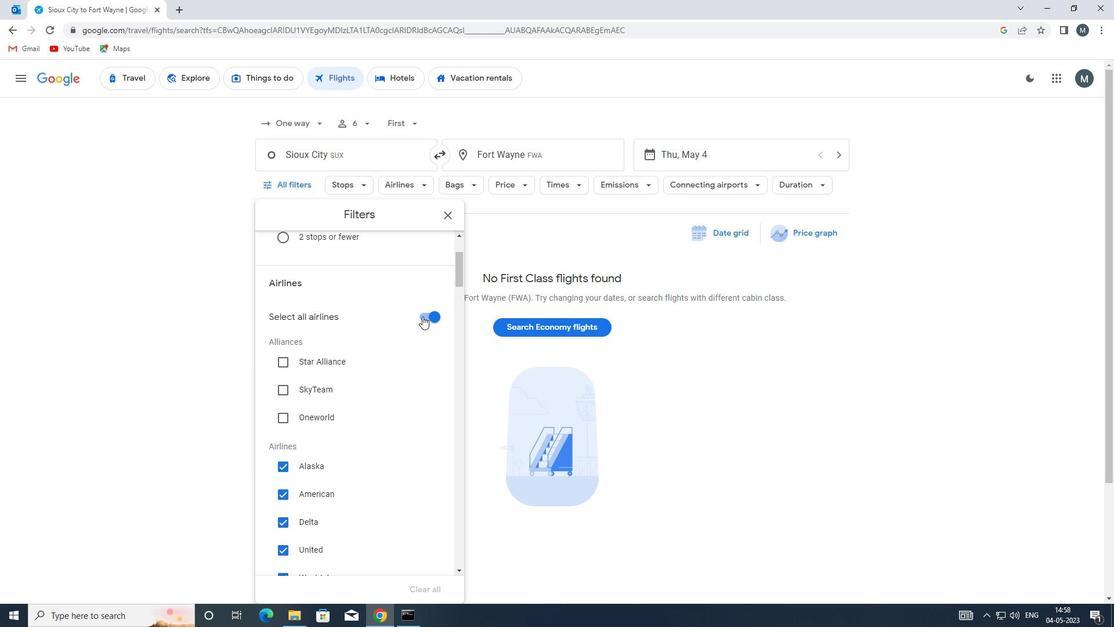 
Action: Mouse moved to (336, 385)
Screenshot: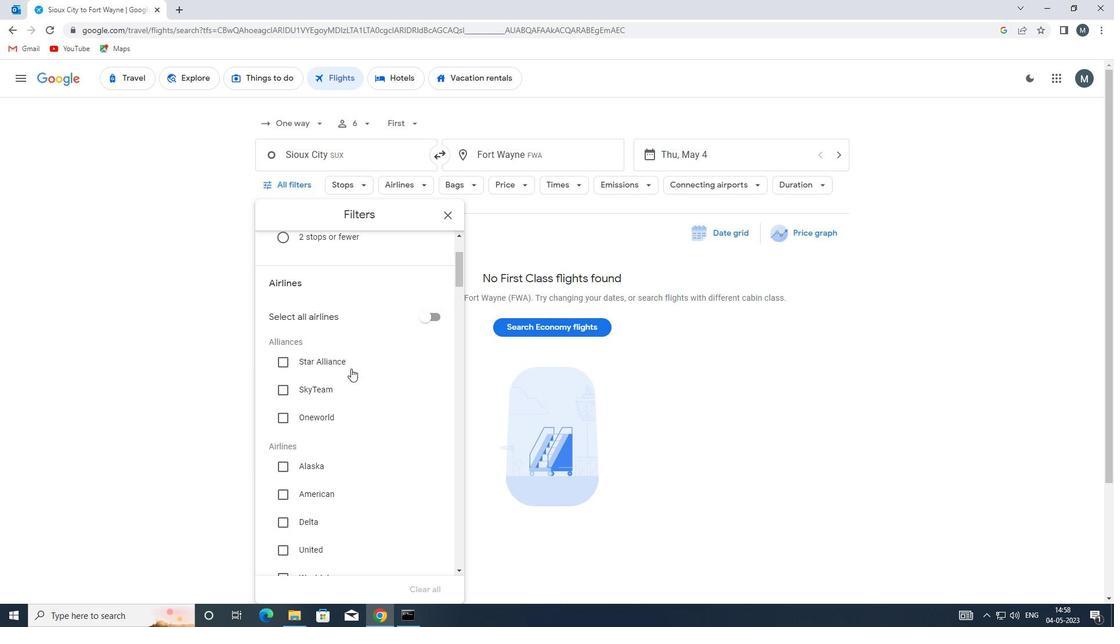 
Action: Mouse scrolled (336, 384) with delta (0, 0)
Screenshot: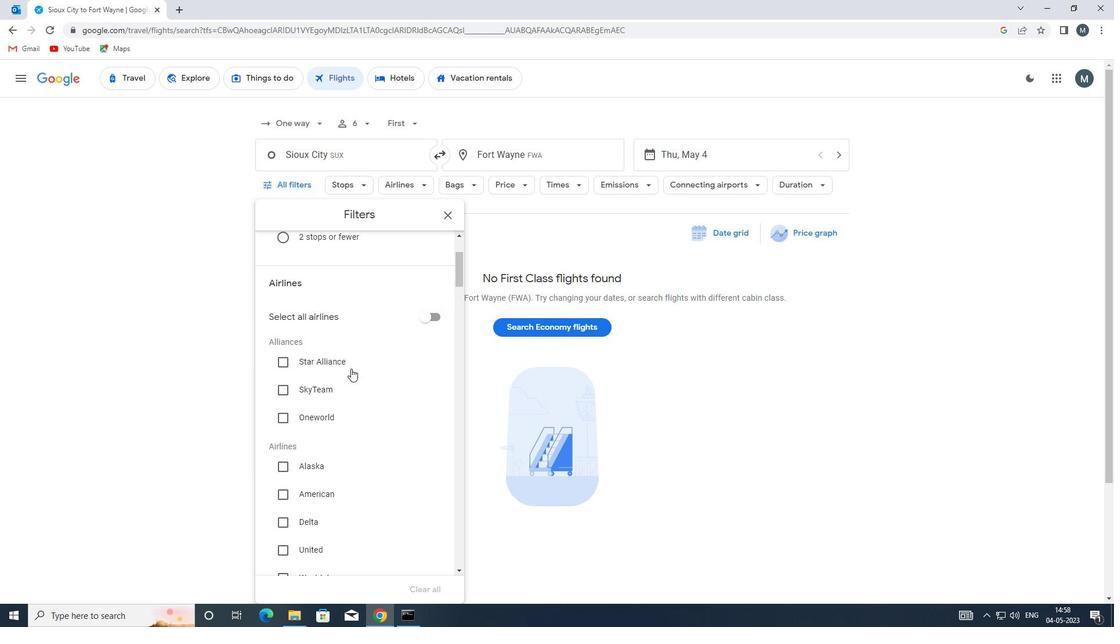 
Action: Mouse moved to (335, 389)
Screenshot: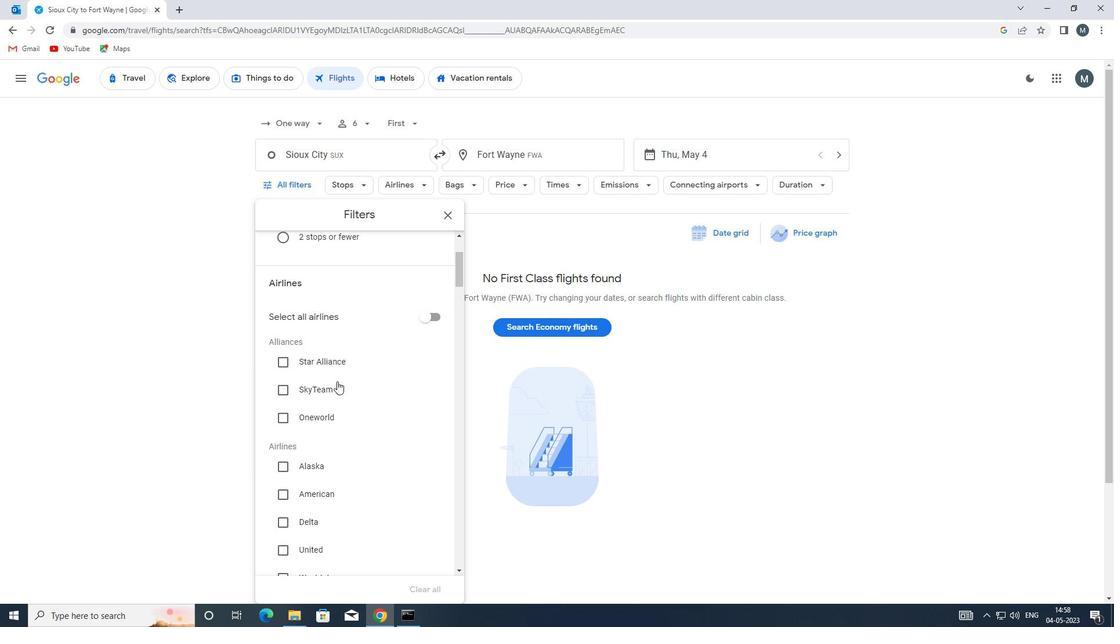 
Action: Mouse scrolled (335, 389) with delta (0, 0)
Screenshot: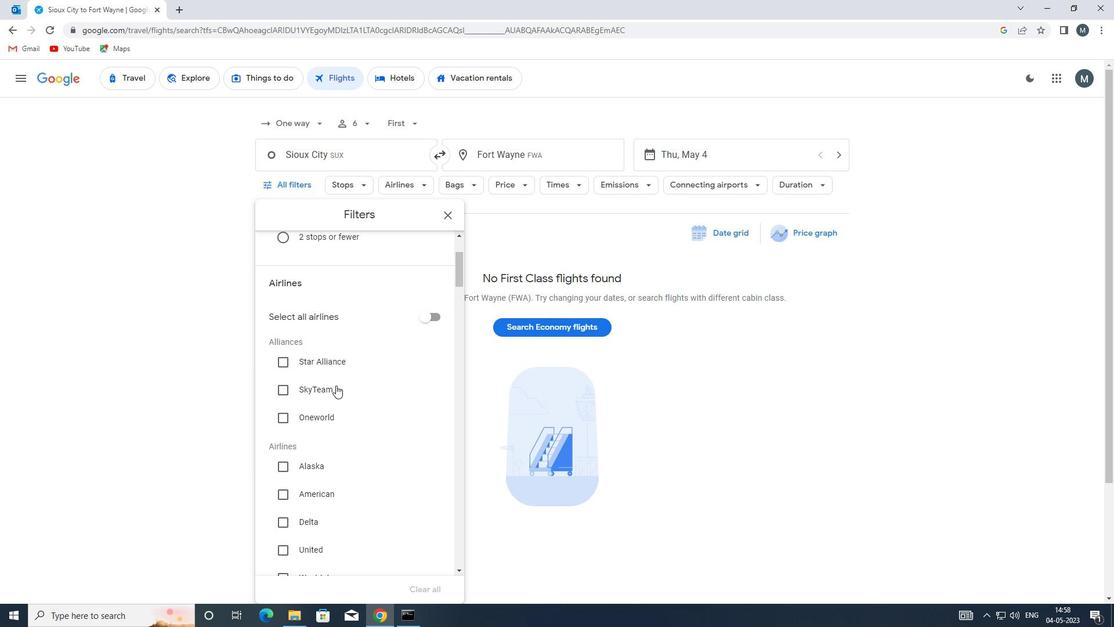 
Action: Mouse moved to (360, 416)
Screenshot: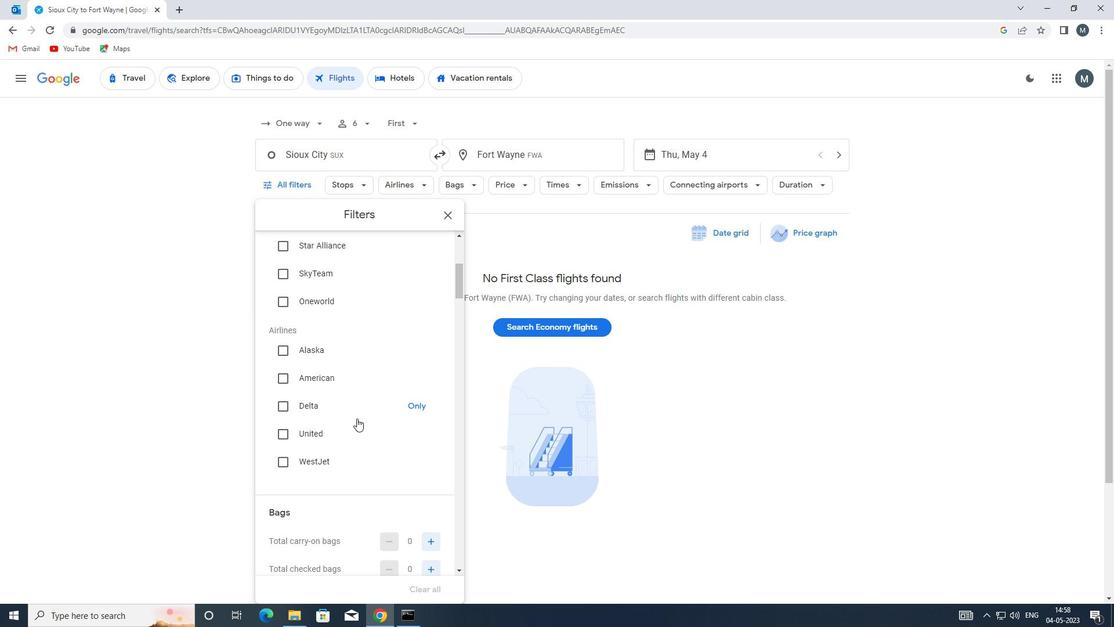 
Action: Mouse scrolled (360, 416) with delta (0, 0)
Screenshot: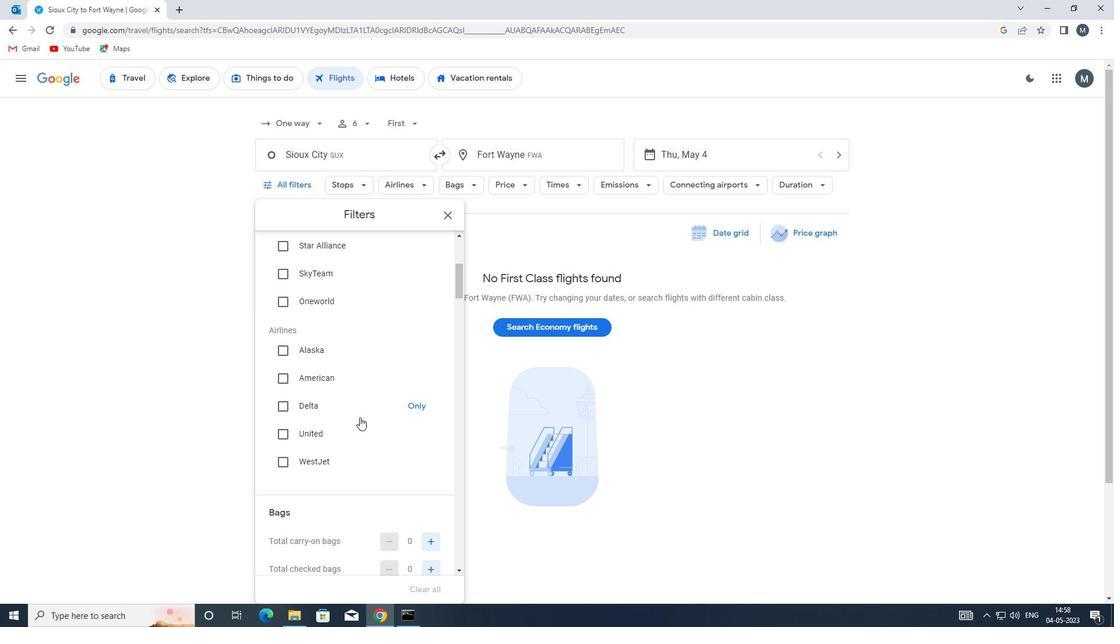 
Action: Mouse scrolled (360, 416) with delta (0, 0)
Screenshot: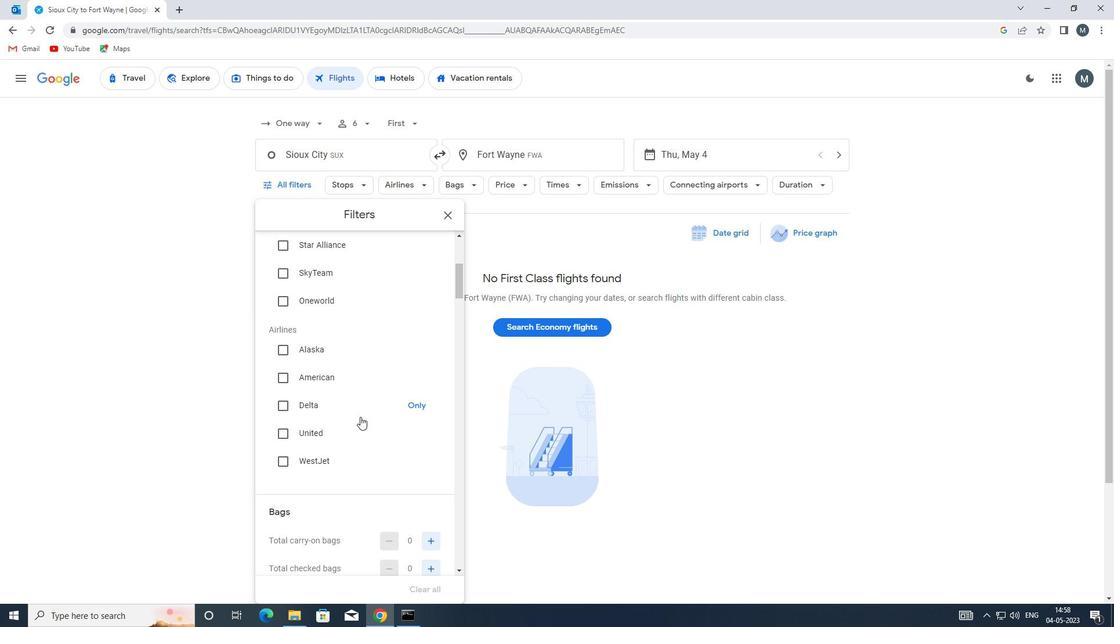 
Action: Mouse moved to (429, 425)
Screenshot: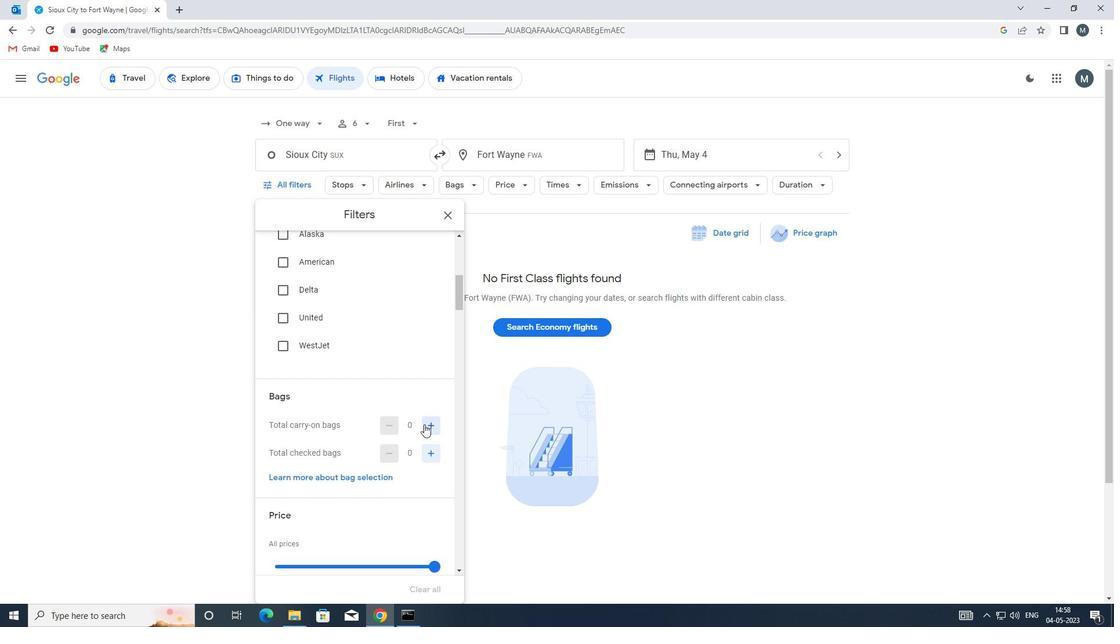 
Action: Mouse pressed left at (429, 425)
Screenshot: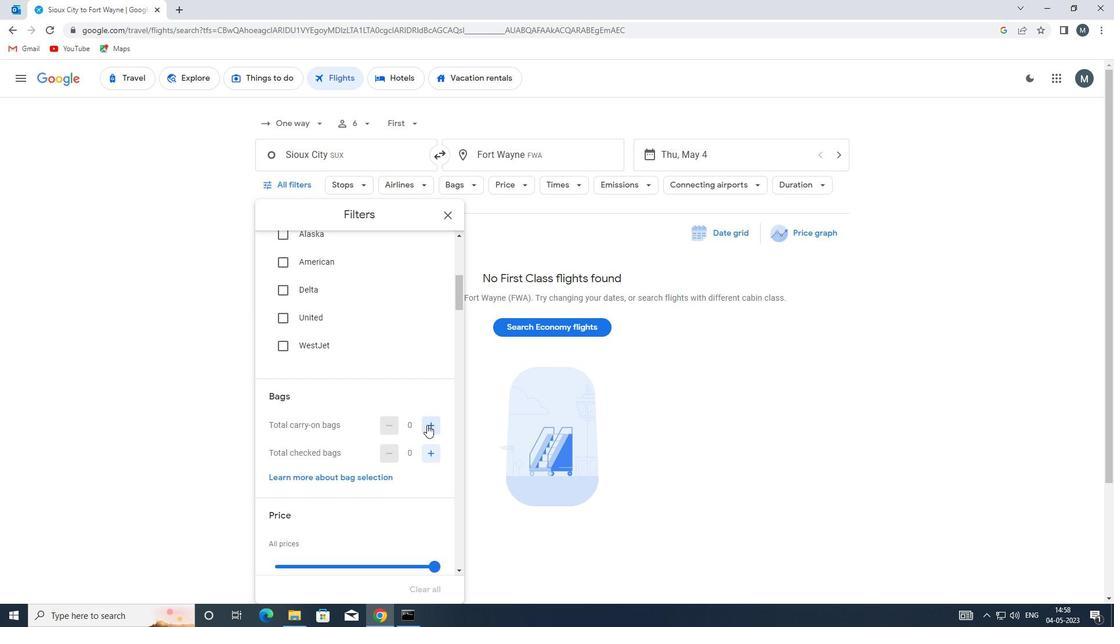 
Action: Mouse pressed left at (429, 425)
Screenshot: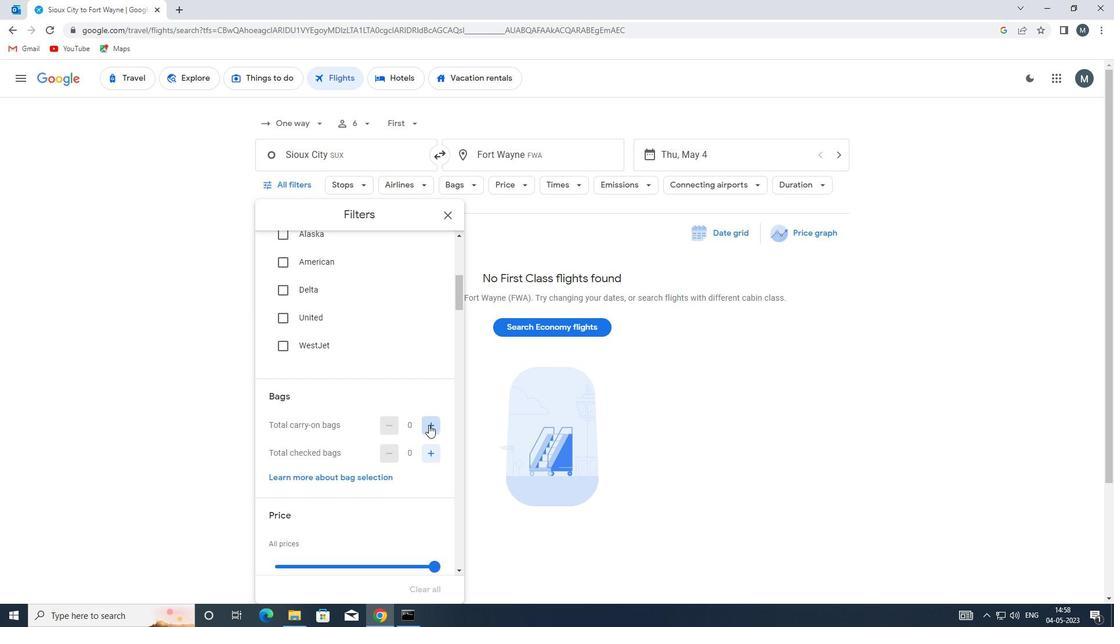 
Action: Mouse moved to (419, 418)
Screenshot: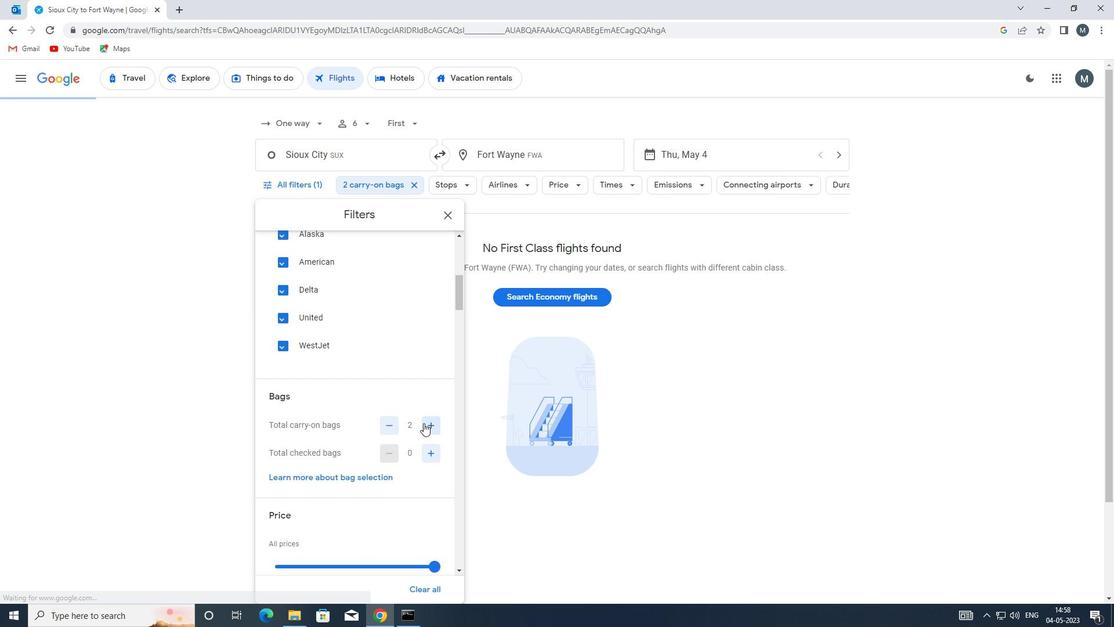 
Action: Mouse scrolled (419, 418) with delta (0, 0)
Screenshot: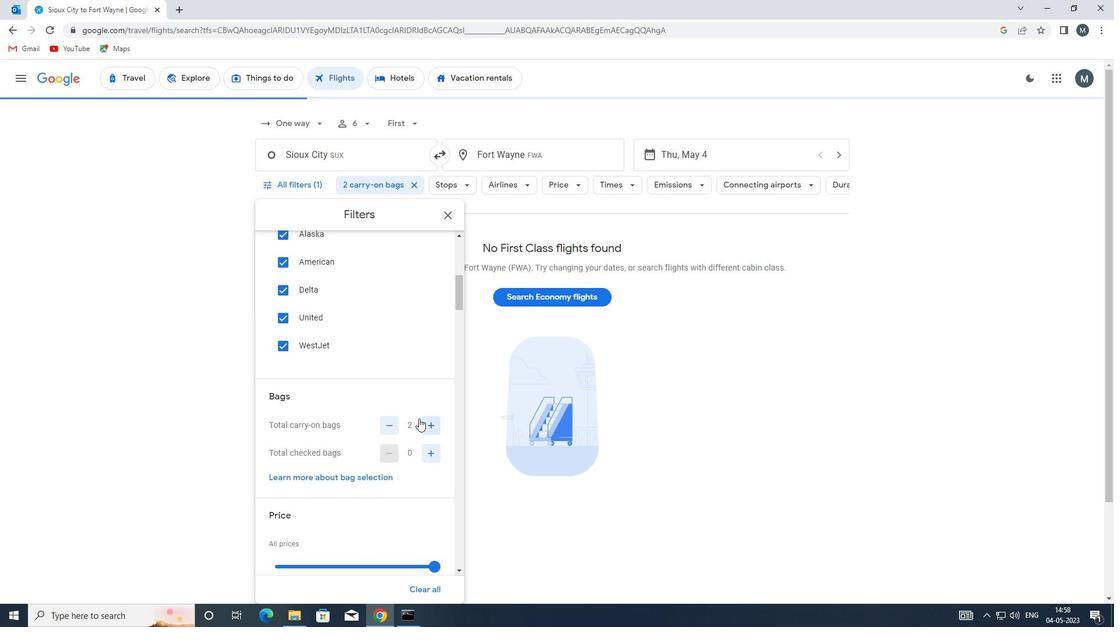 
Action: Mouse moved to (417, 418)
Screenshot: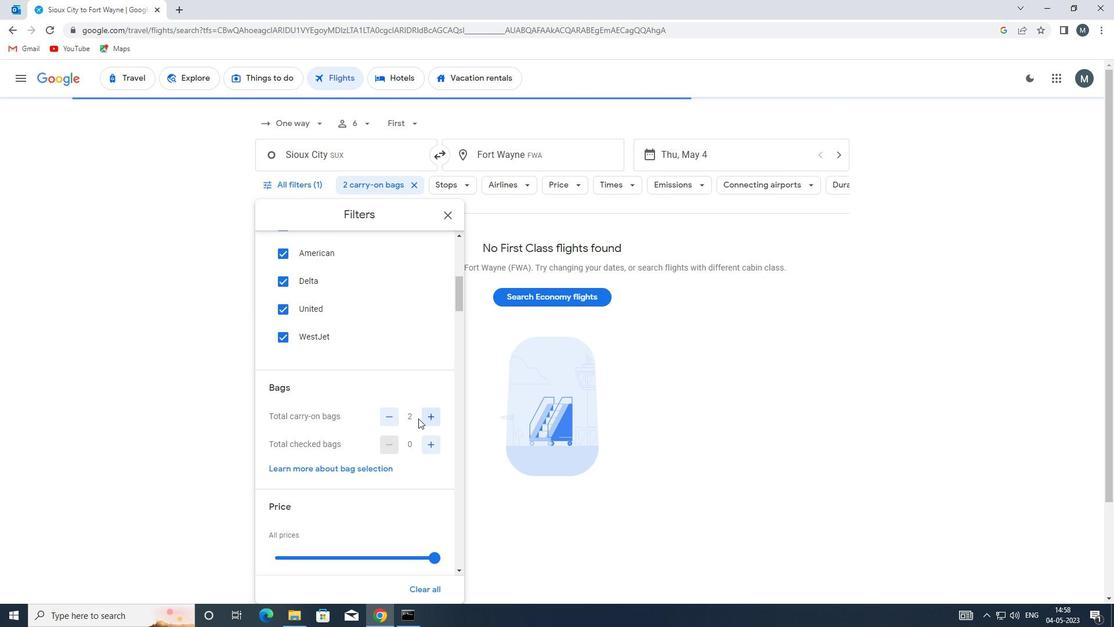 
Action: Mouse scrolled (417, 418) with delta (0, 0)
Screenshot: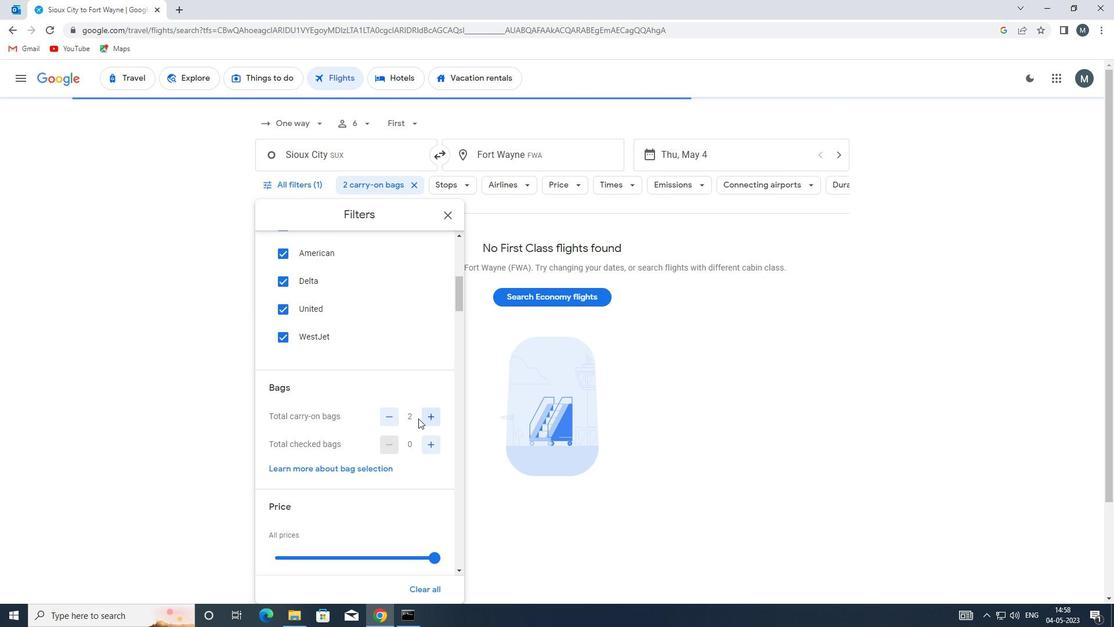 
Action: Mouse moved to (414, 419)
Screenshot: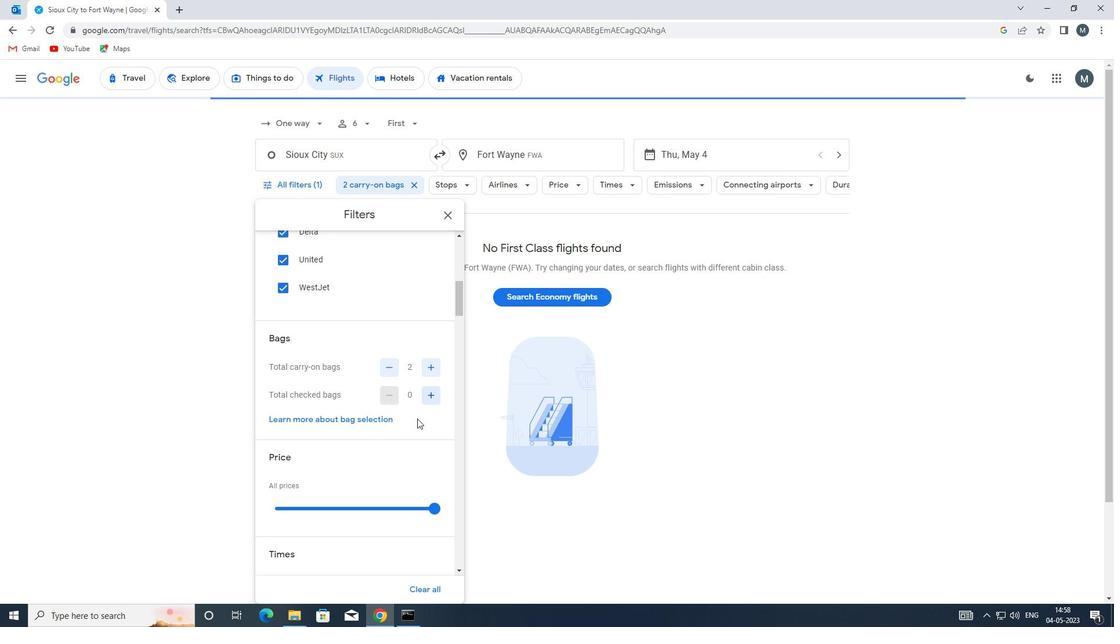 
Action: Mouse scrolled (414, 418) with delta (0, 0)
Screenshot: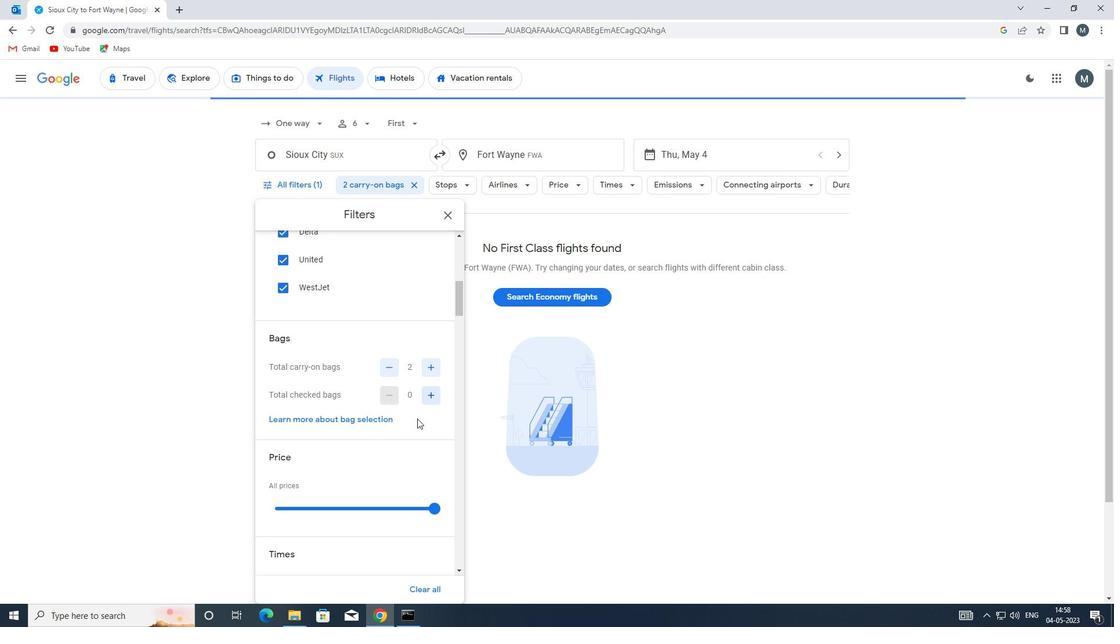 
Action: Mouse moved to (412, 419)
Screenshot: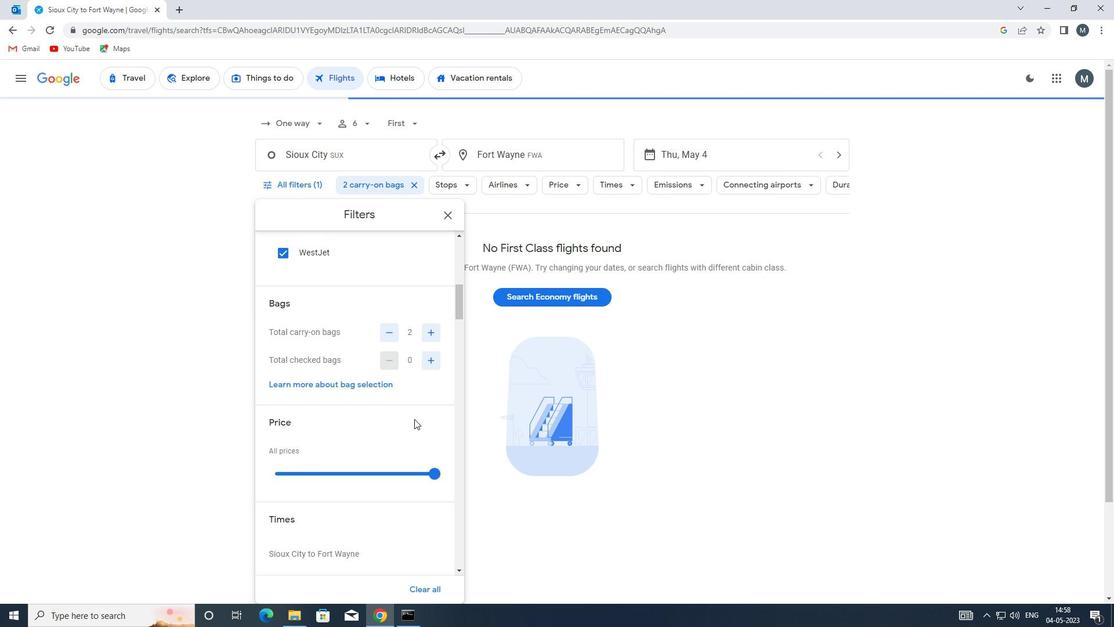 
Action: Mouse scrolled (412, 419) with delta (0, 0)
Screenshot: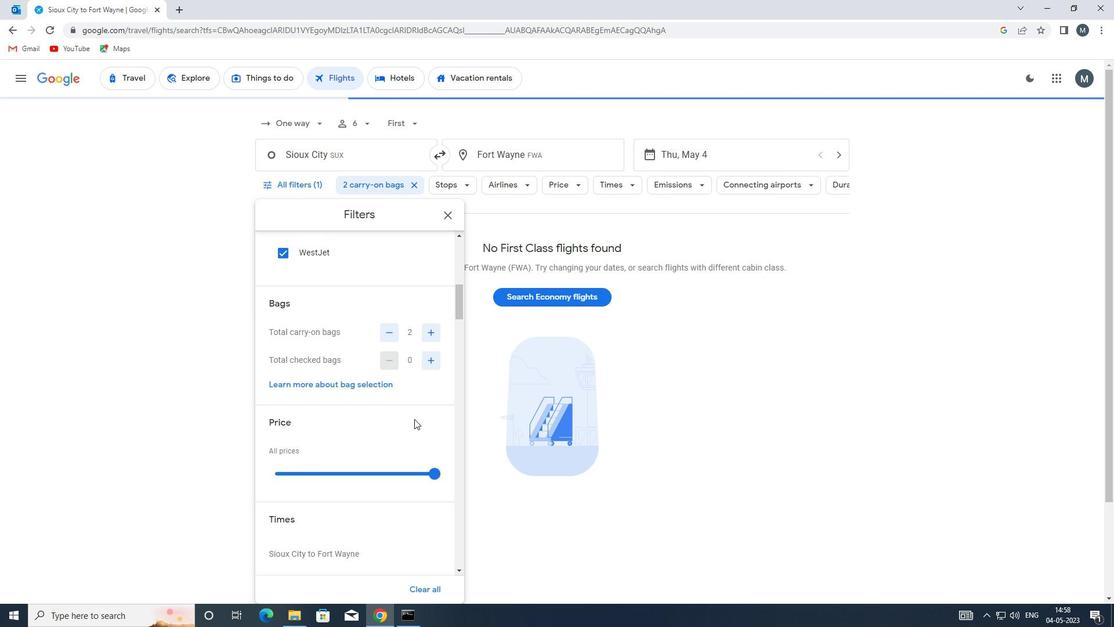 
Action: Mouse moved to (353, 332)
Screenshot: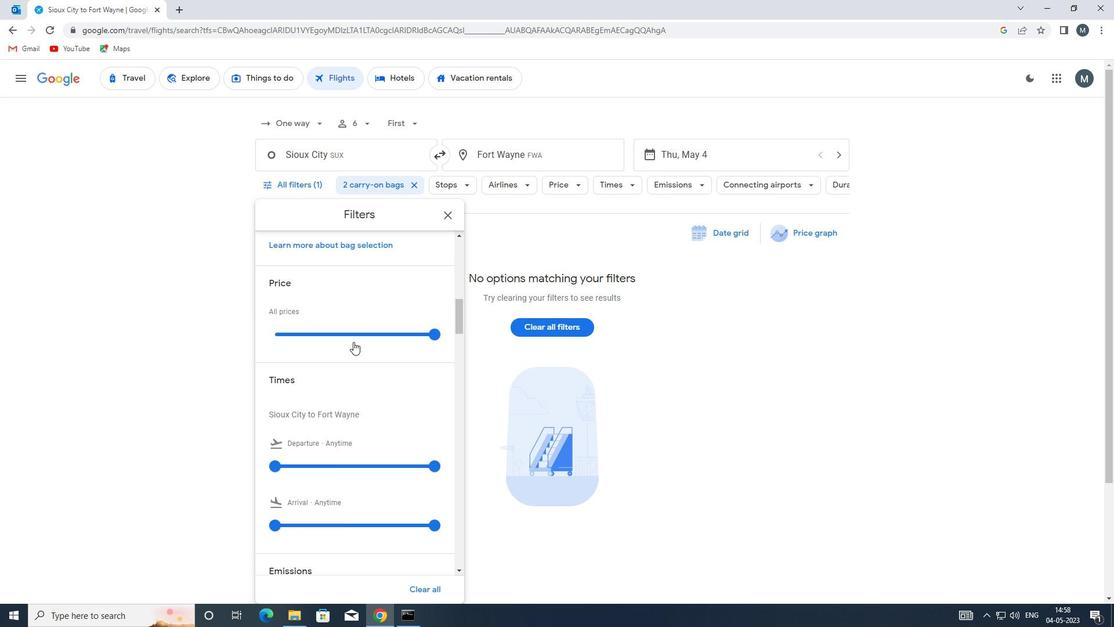 
Action: Mouse pressed left at (353, 332)
Screenshot: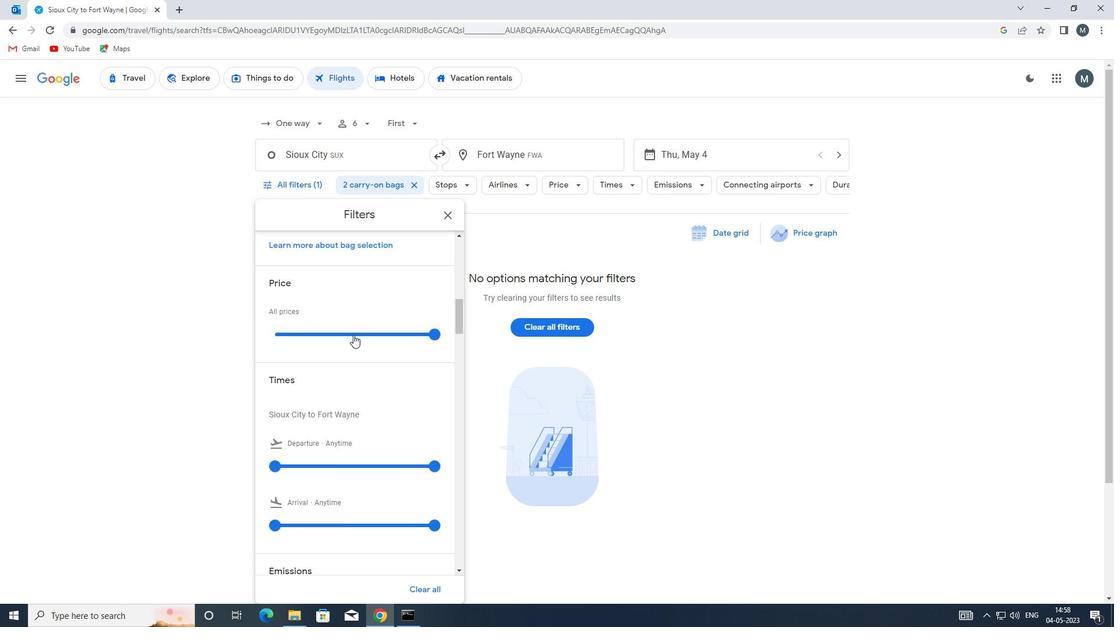 
Action: Mouse pressed left at (353, 332)
Screenshot: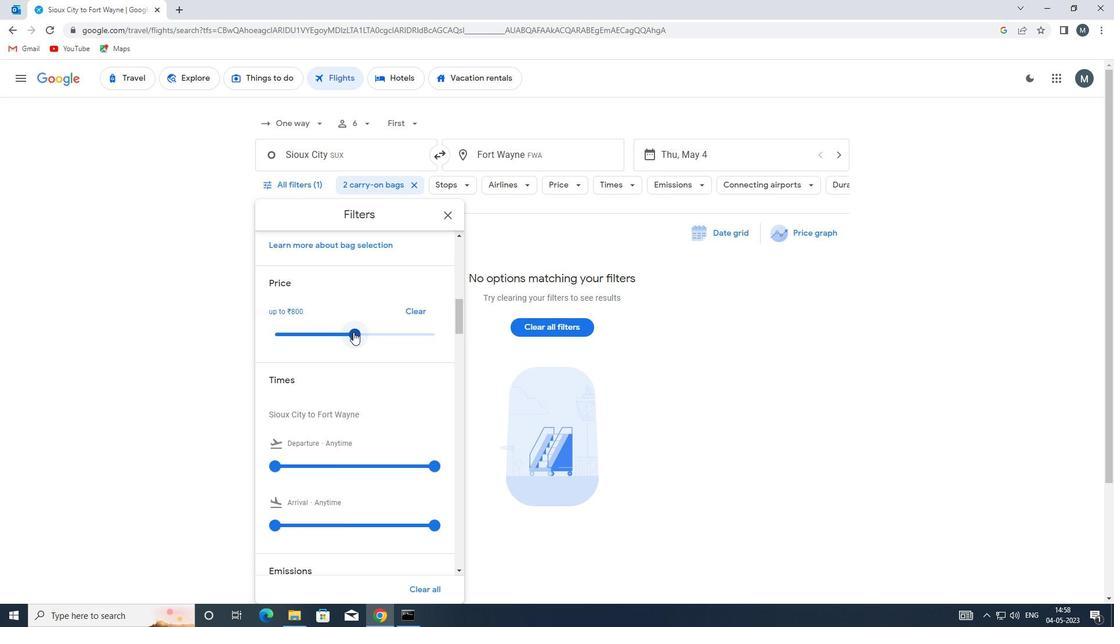 
Action: Mouse moved to (343, 346)
Screenshot: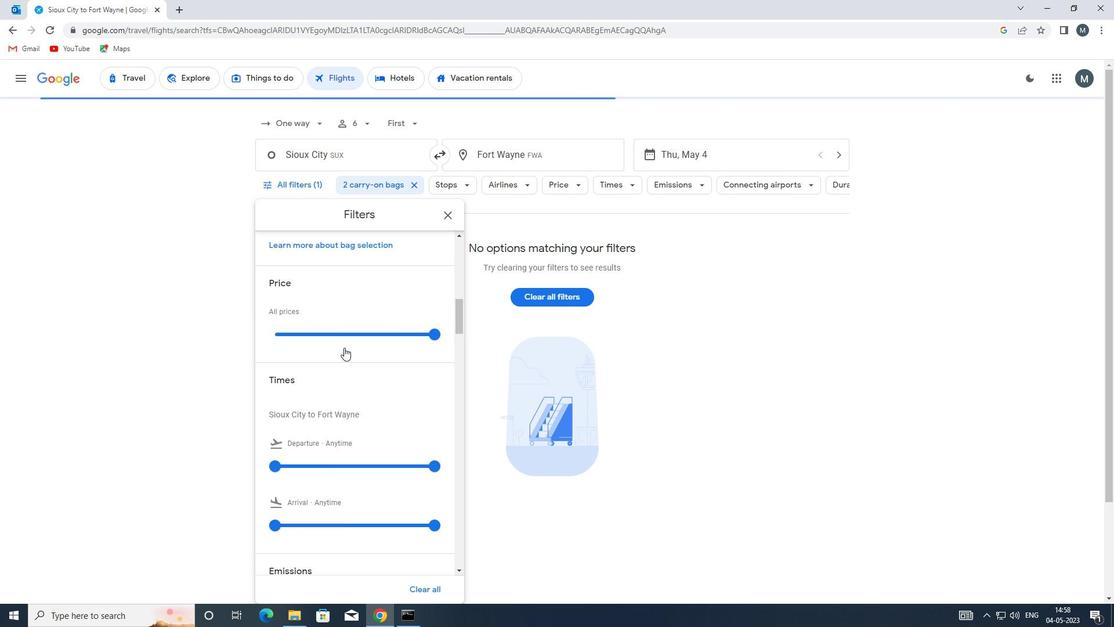 
Action: Mouse scrolled (343, 345) with delta (0, 0)
Screenshot: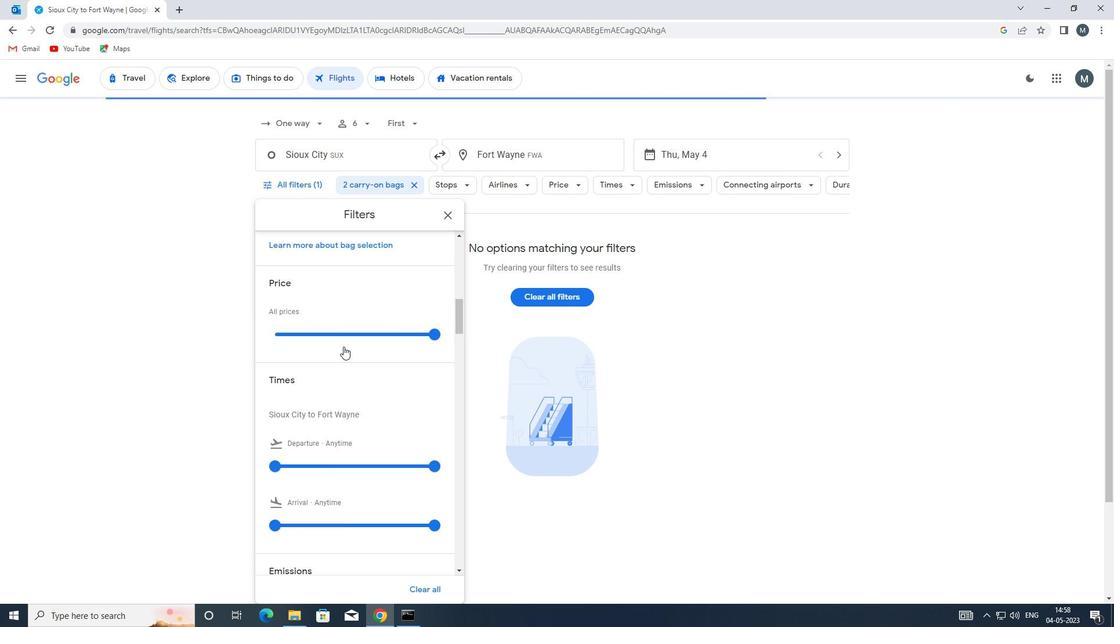 
Action: Mouse moved to (341, 346)
Screenshot: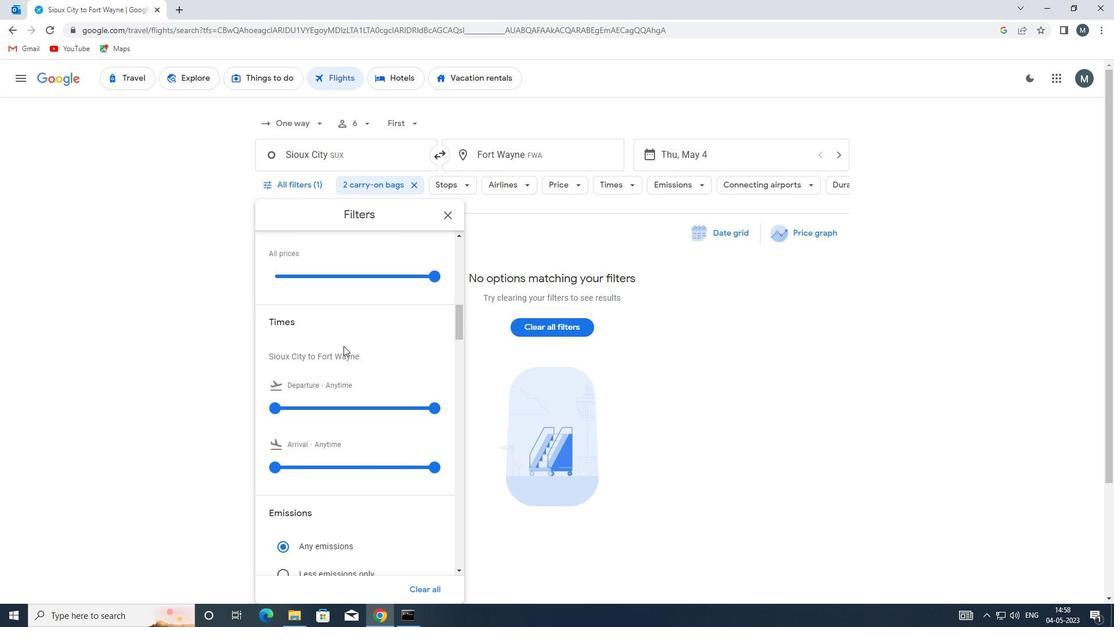 
Action: Mouse scrolled (341, 345) with delta (0, 0)
Screenshot: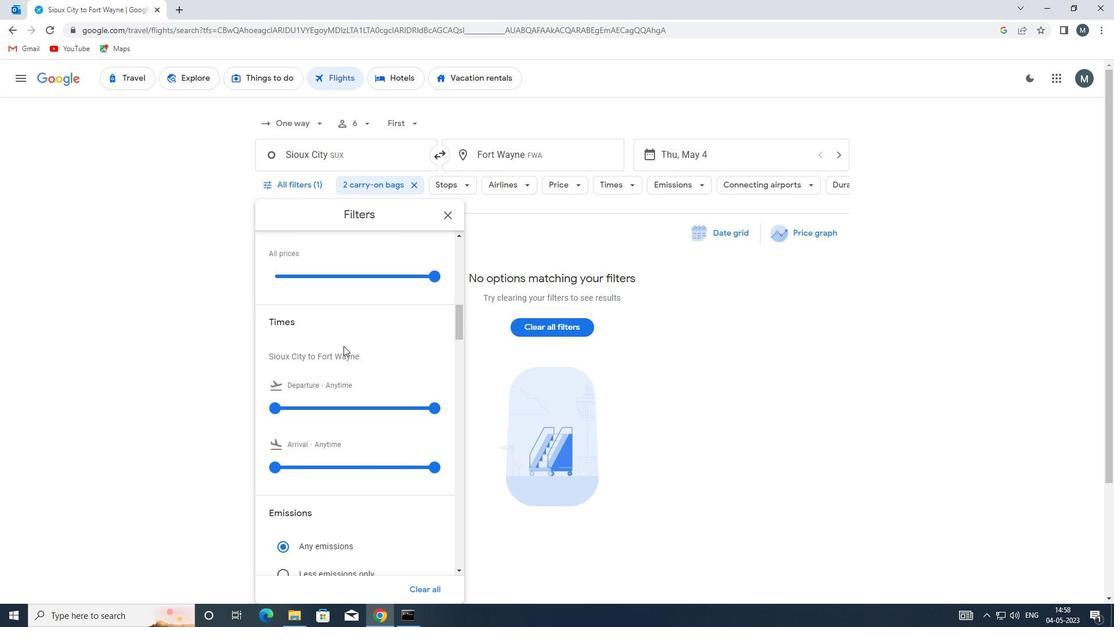 
Action: Mouse moved to (279, 346)
Screenshot: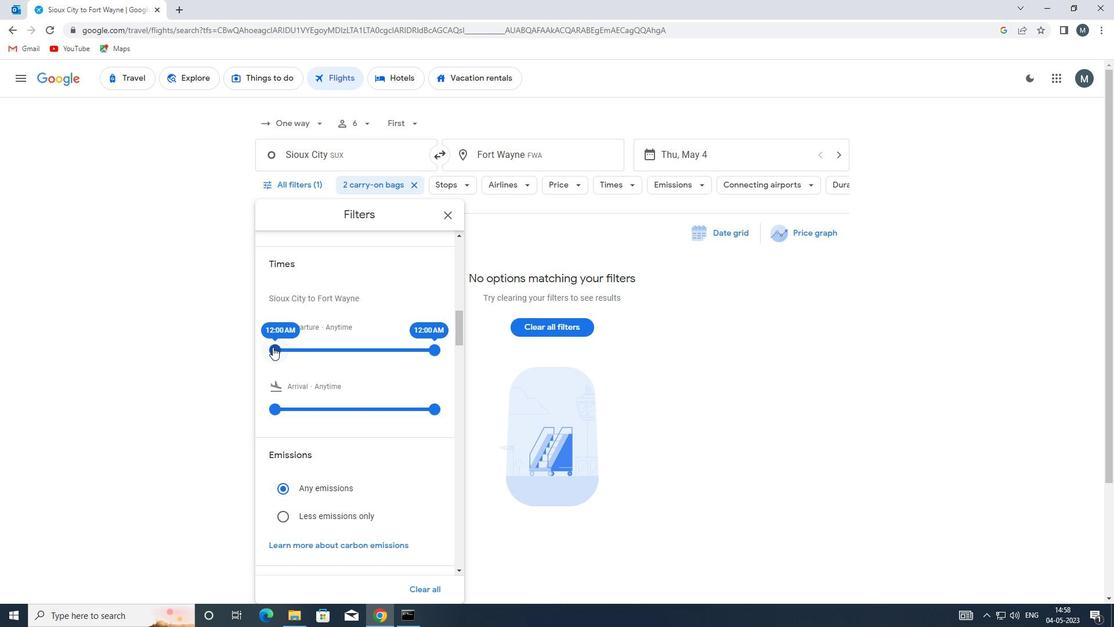 
Action: Mouse pressed left at (279, 346)
Screenshot: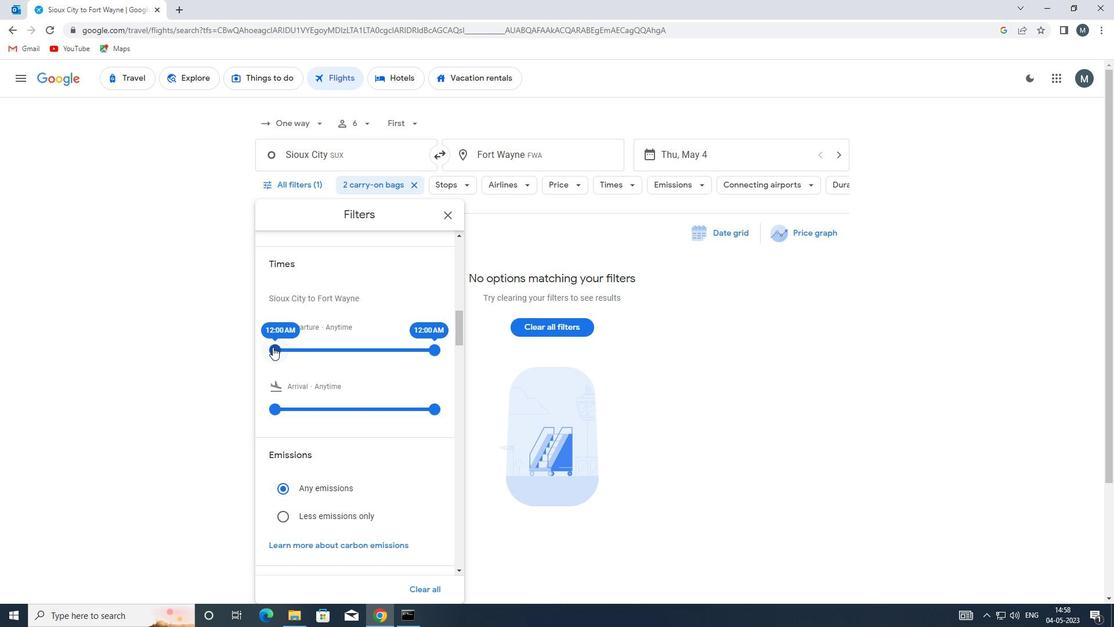 
Action: Mouse moved to (428, 347)
Screenshot: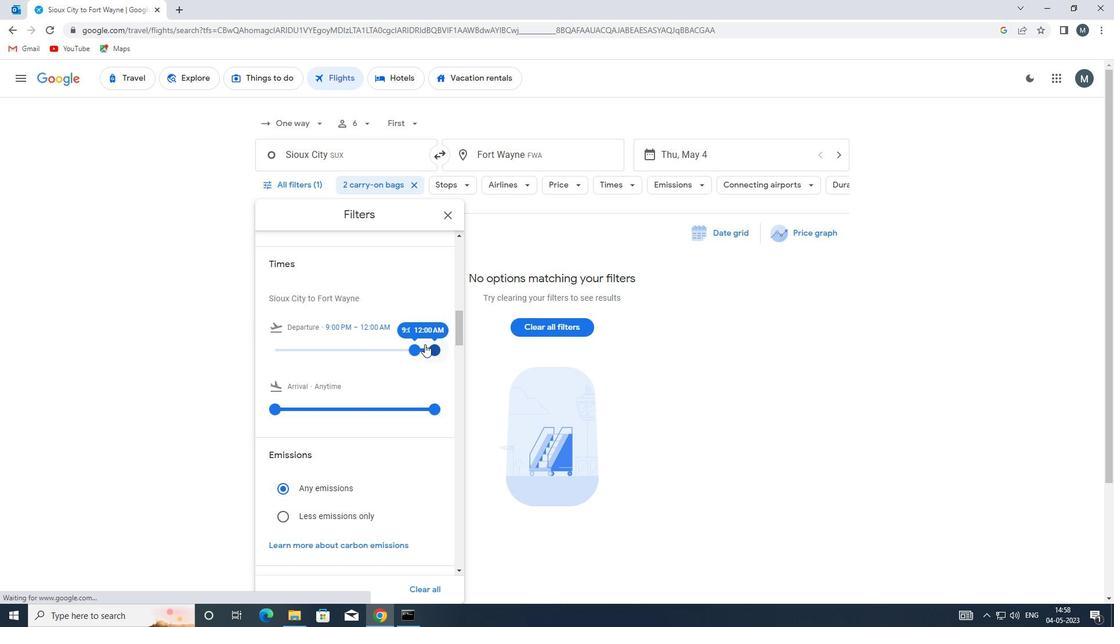 
Action: Mouse pressed left at (428, 347)
Screenshot: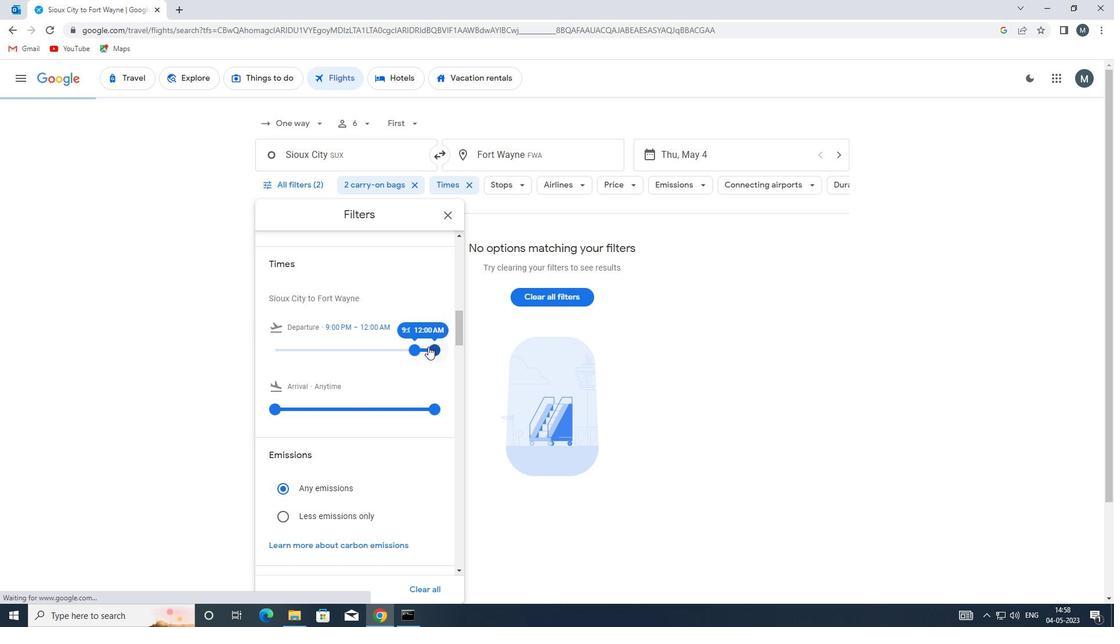 
Action: Mouse moved to (435, 348)
Screenshot: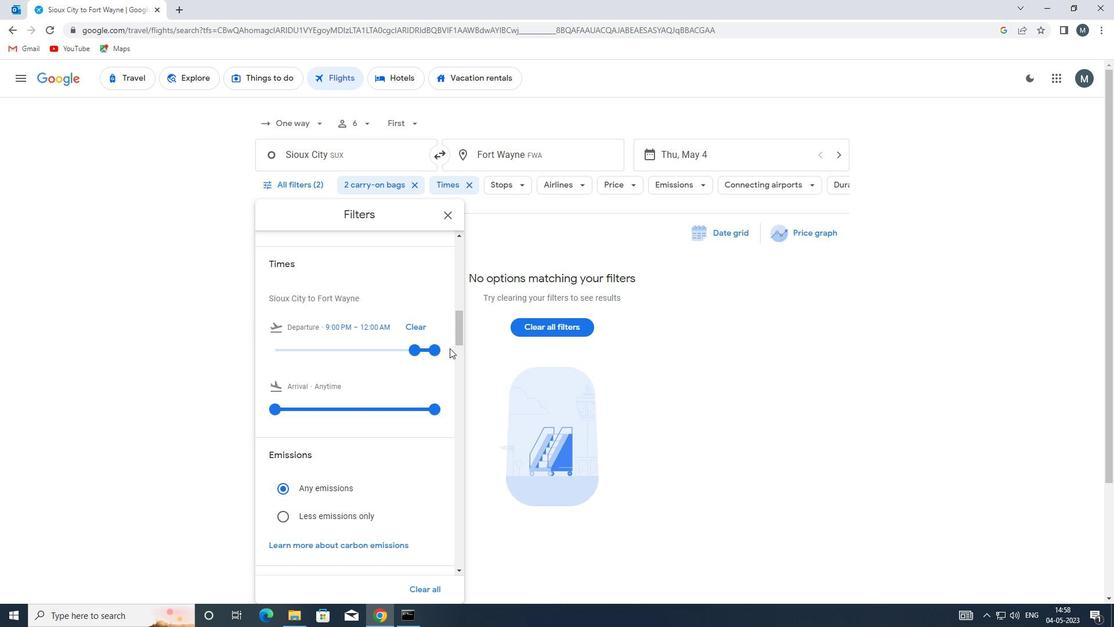
Action: Mouse pressed left at (435, 348)
Screenshot: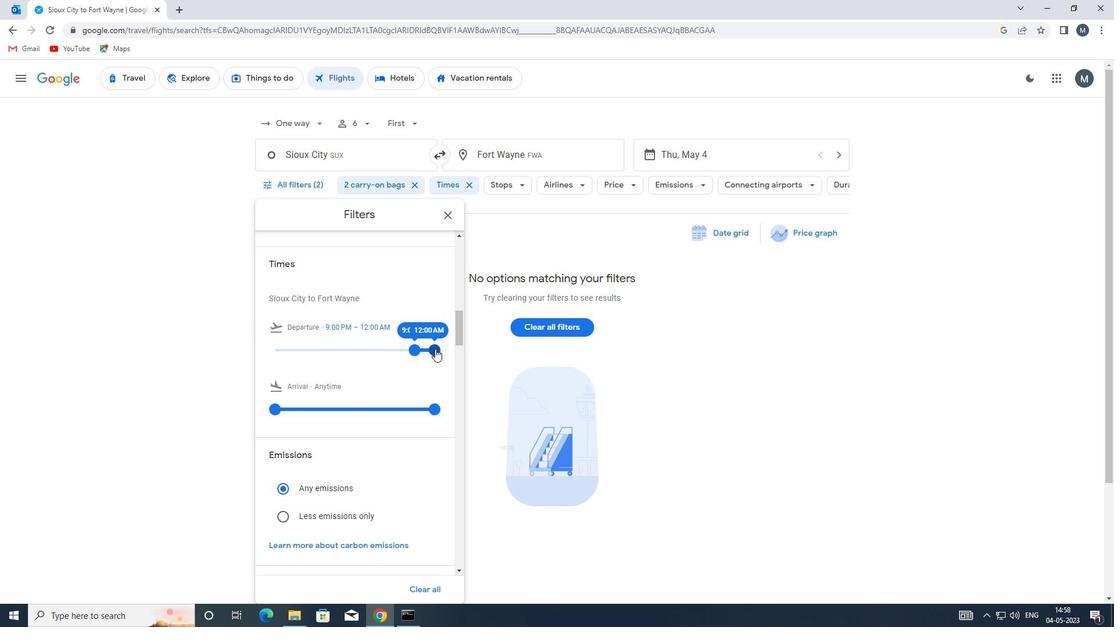 
Action: Mouse moved to (411, 348)
Screenshot: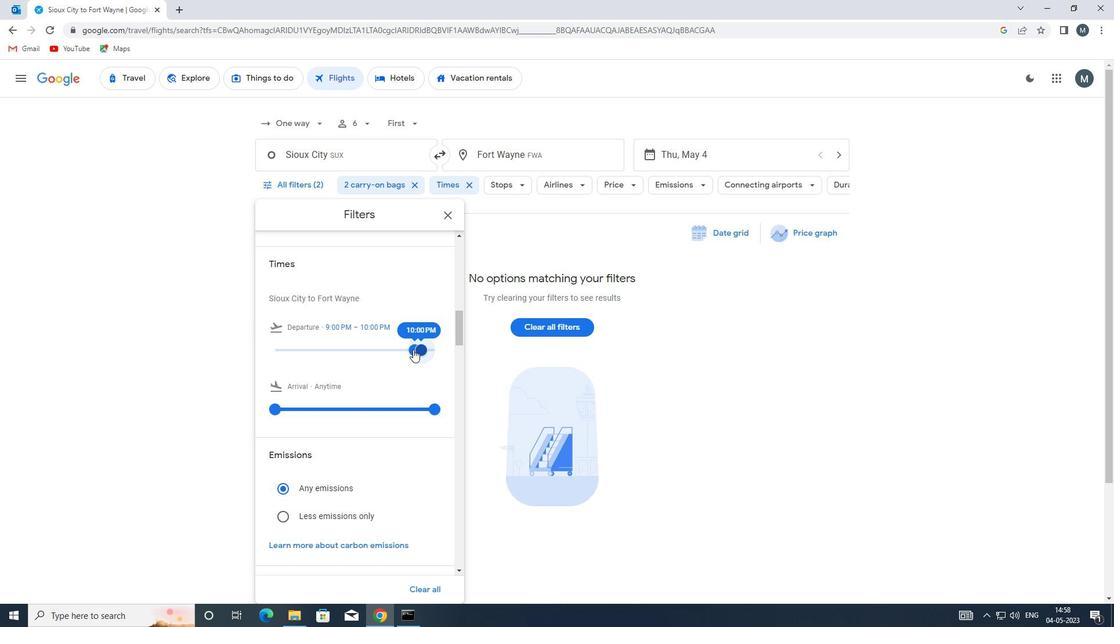 
Action: Mouse scrolled (411, 348) with delta (0, 0)
Screenshot: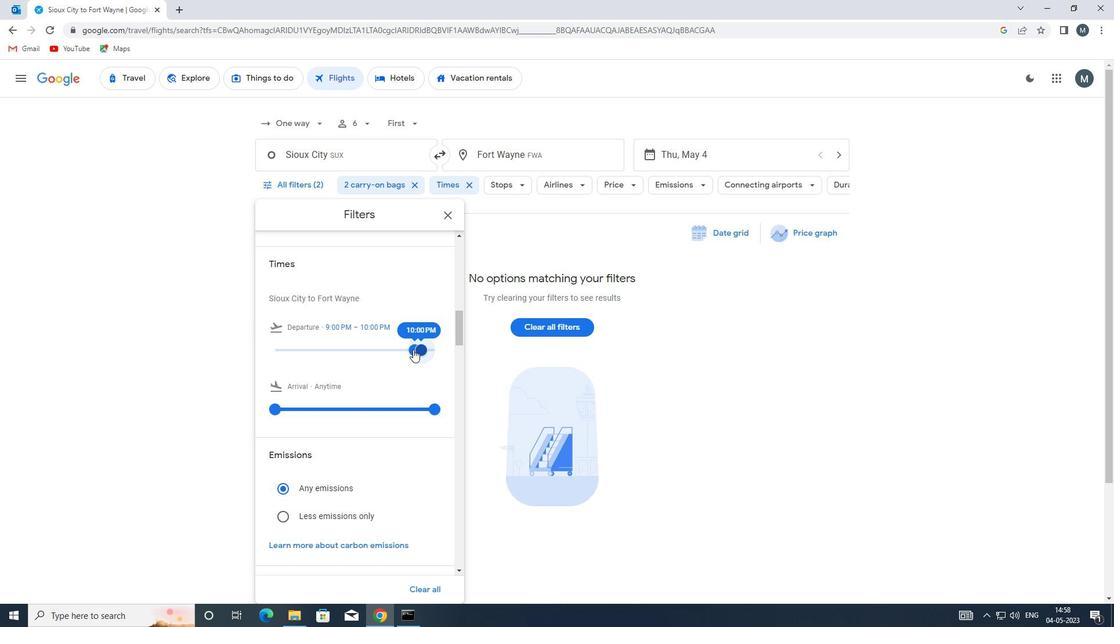 
Action: Mouse moved to (449, 212)
Screenshot: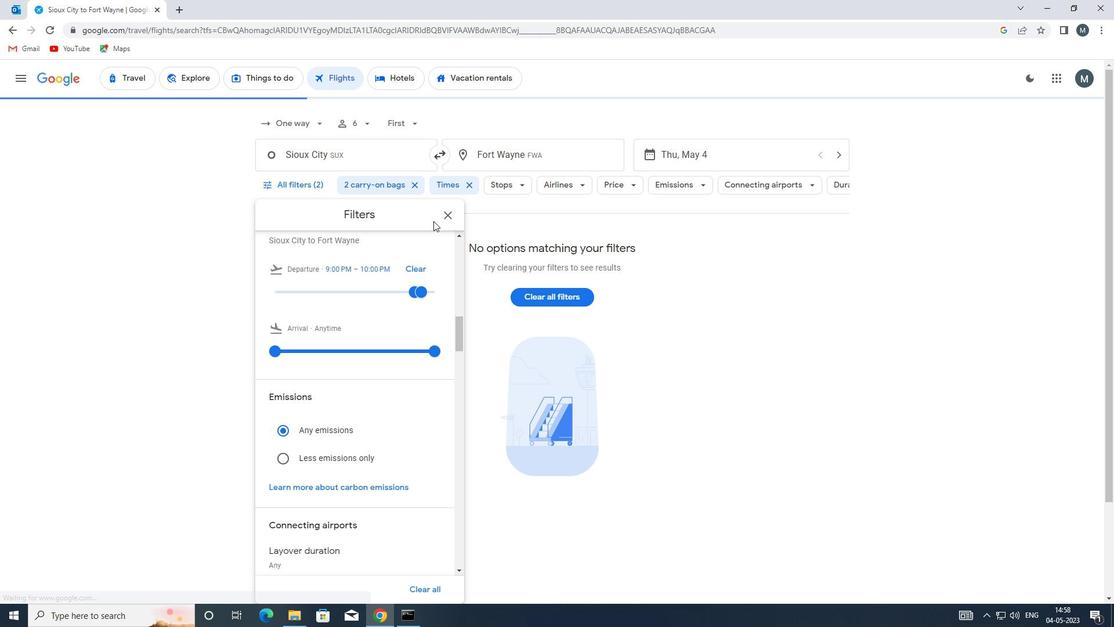 
Action: Mouse pressed left at (449, 212)
Screenshot: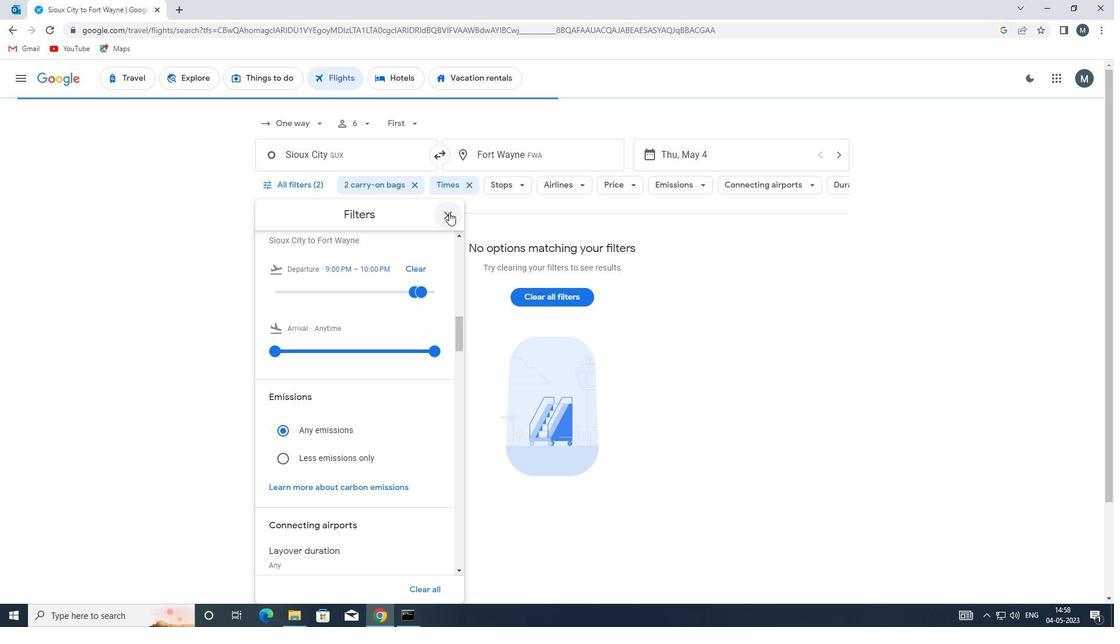 
Action: Mouse moved to (446, 213)
Screenshot: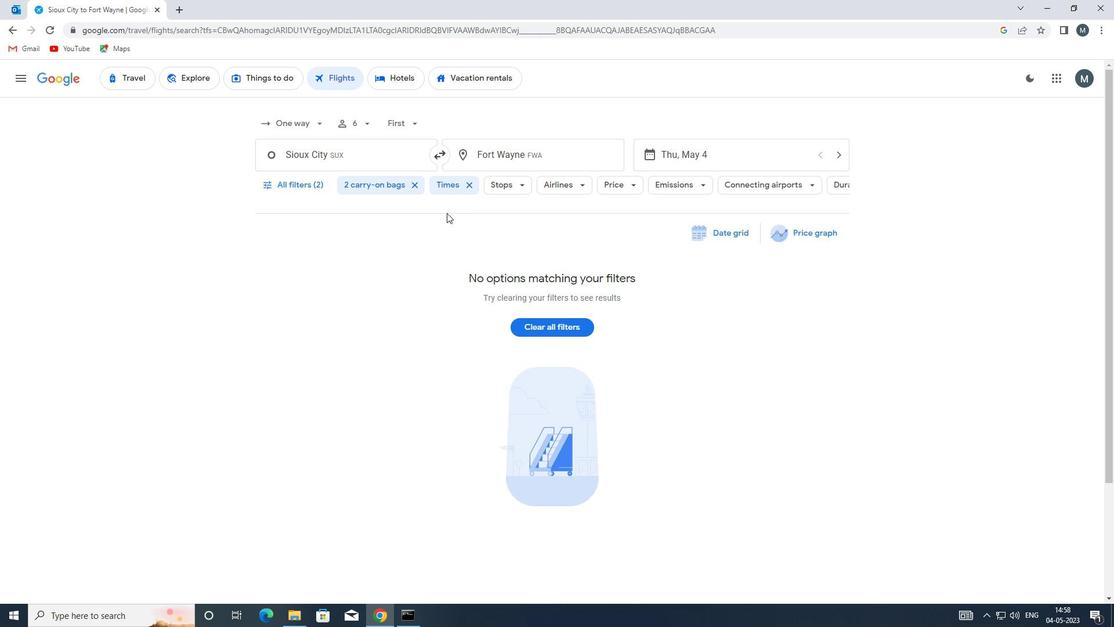 
